 Task: Look for space in Mangalagiri, India from 2nd June, 2023 to 9th June, 2023 for 5 adults in price range Rs.7000 to Rs.13000. Place can be shared room with 2 bedrooms having 5 beds and 2 bathrooms. Property type can be house, flat, guest house. Booking option can be shelf check-in. Required host language is English.
Action: Mouse moved to (411, 69)
Screenshot: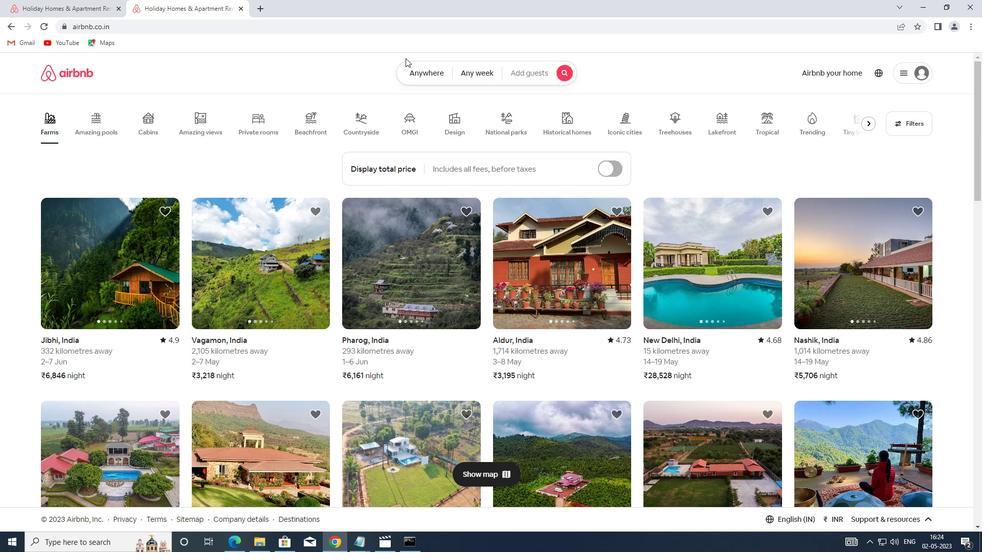 
Action: Mouse pressed left at (411, 69)
Screenshot: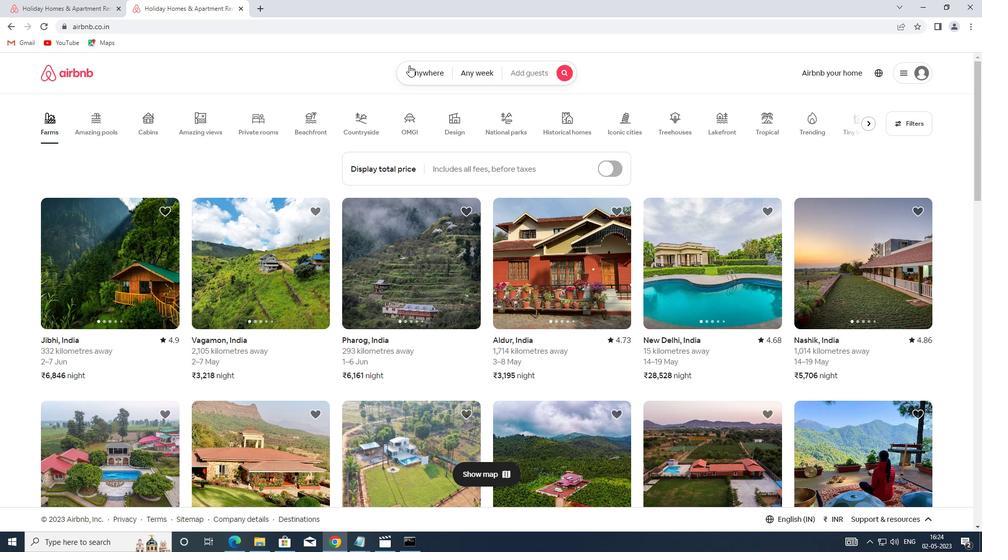 
Action: Mouse moved to (332, 109)
Screenshot: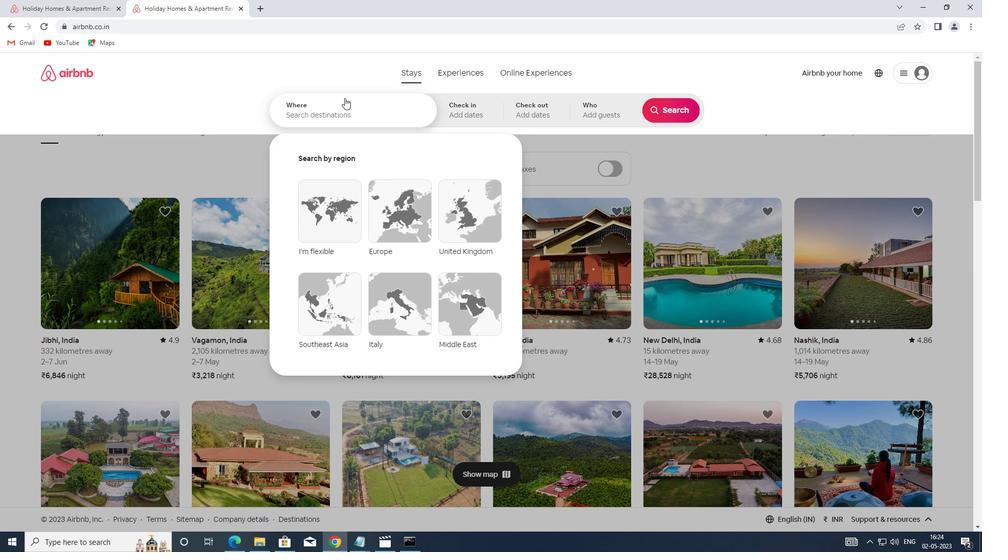 
Action: Mouse pressed left at (332, 109)
Screenshot: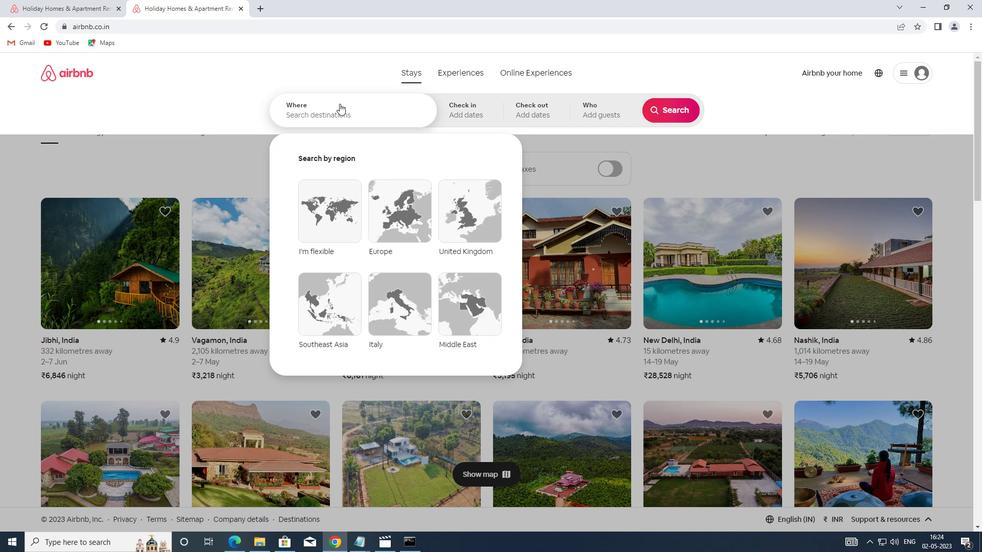 
Action: Key pressed <Key.shift>MANGALAGIRI,<Key.shift>INDIA
Screenshot: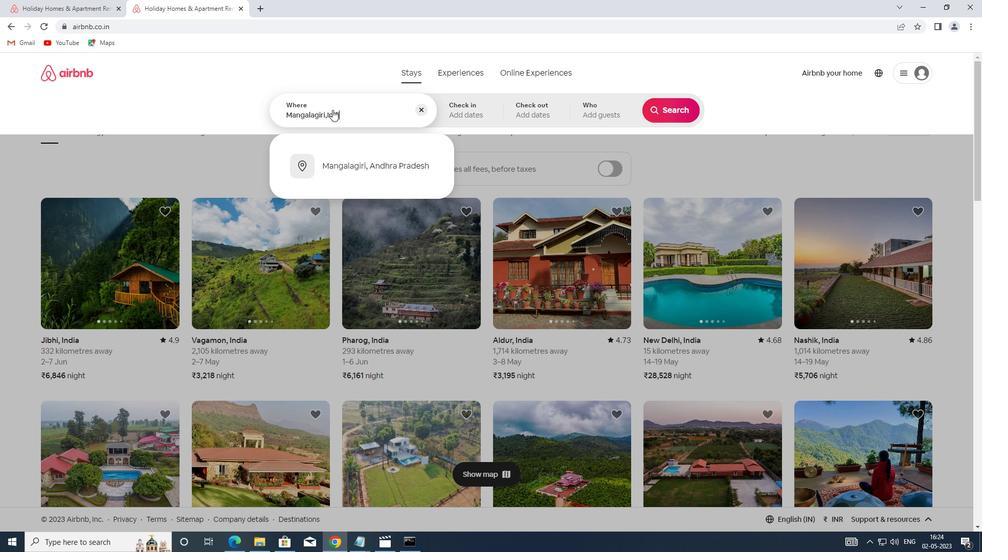 
Action: Mouse moved to (461, 105)
Screenshot: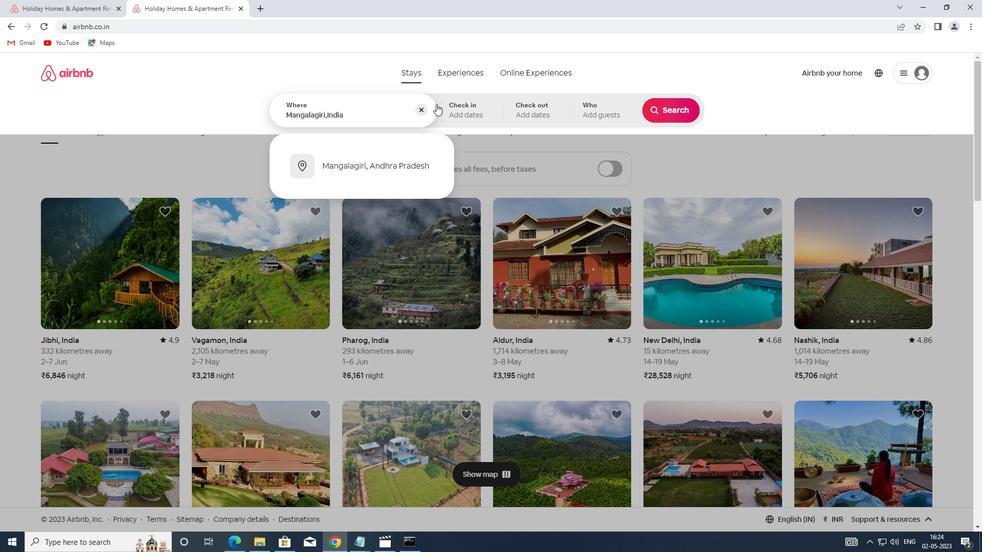 
Action: Mouse pressed left at (461, 105)
Screenshot: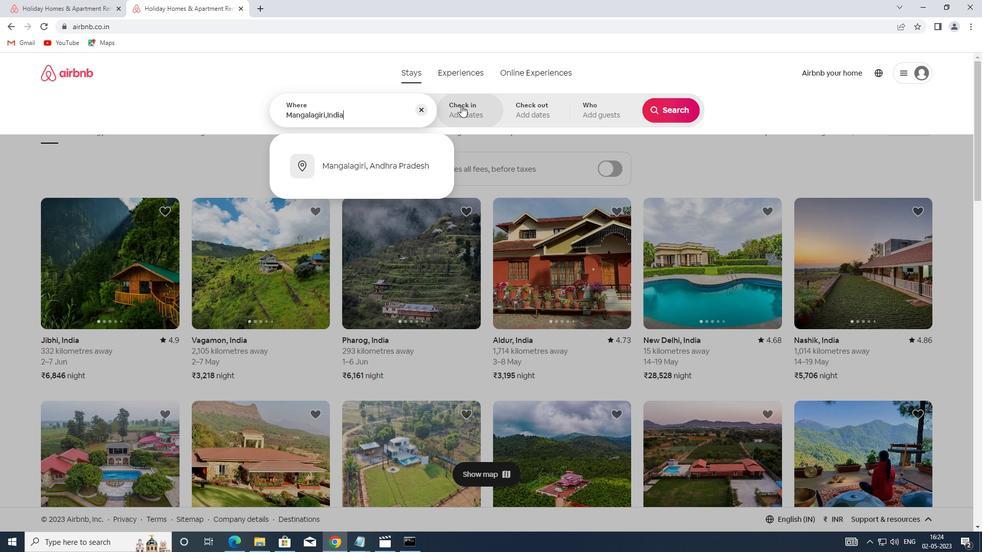 
Action: Mouse moved to (632, 233)
Screenshot: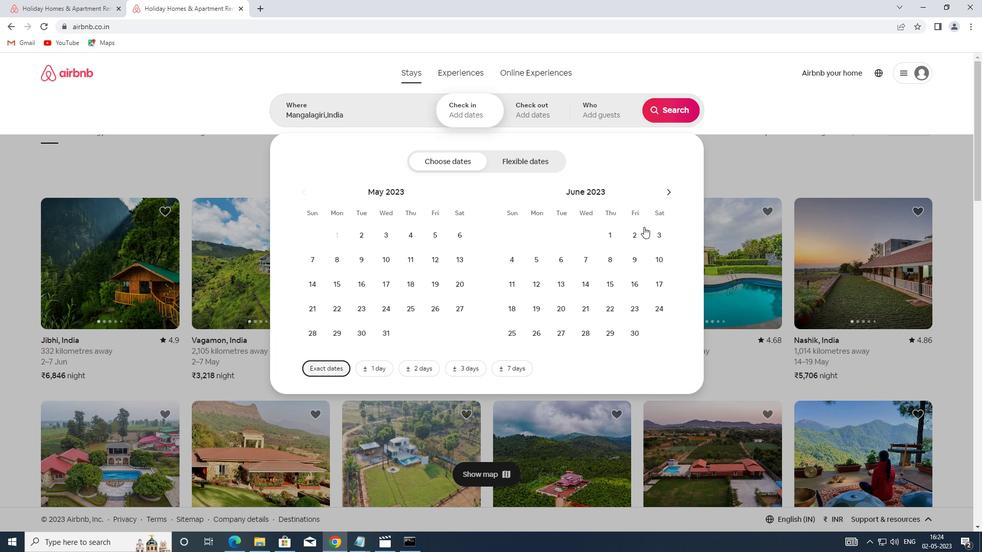 
Action: Mouse pressed left at (632, 233)
Screenshot: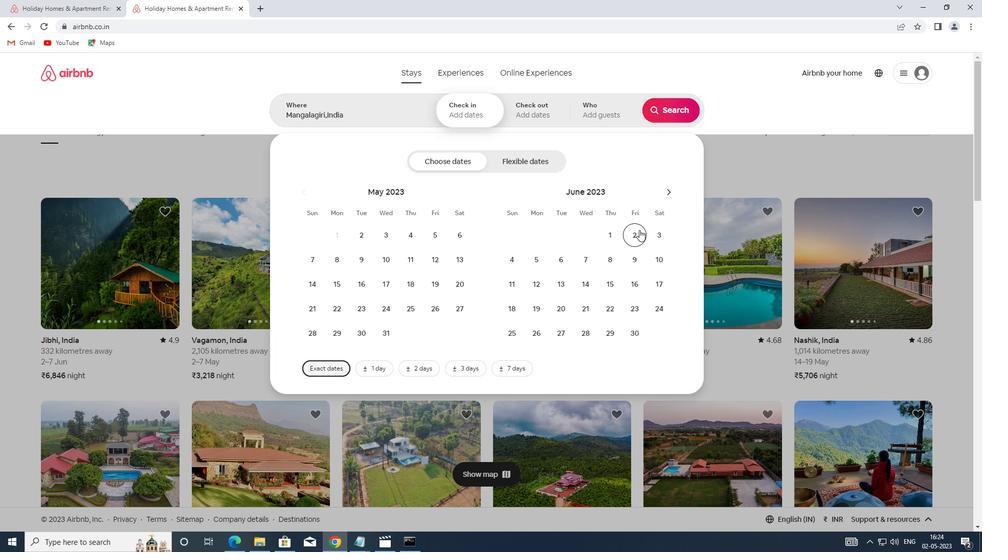
Action: Mouse moved to (638, 258)
Screenshot: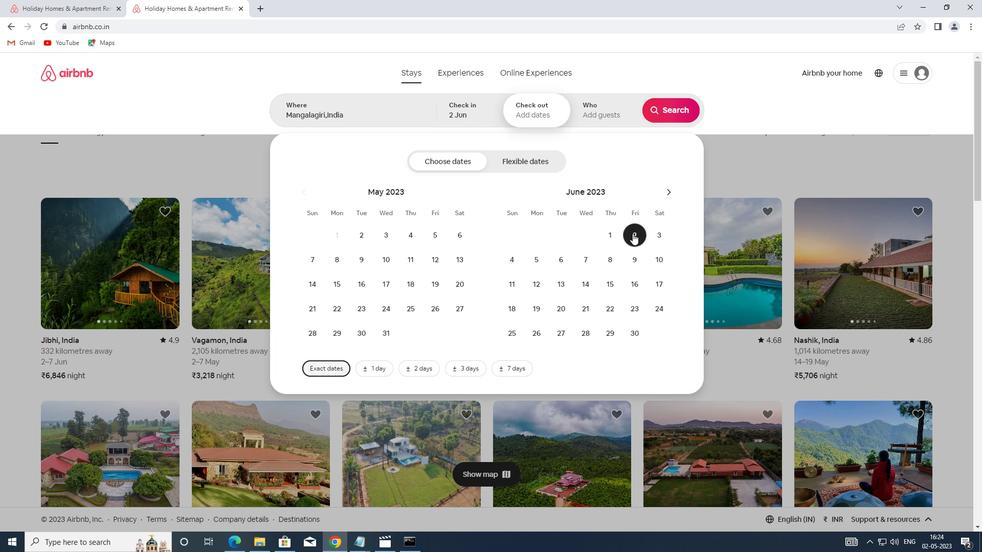 
Action: Mouse pressed left at (638, 258)
Screenshot: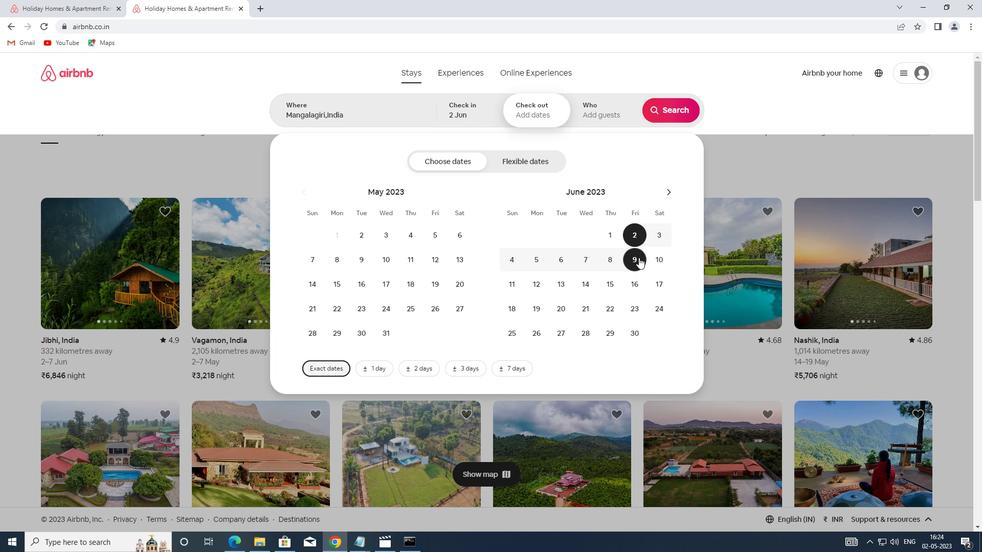 
Action: Mouse moved to (605, 109)
Screenshot: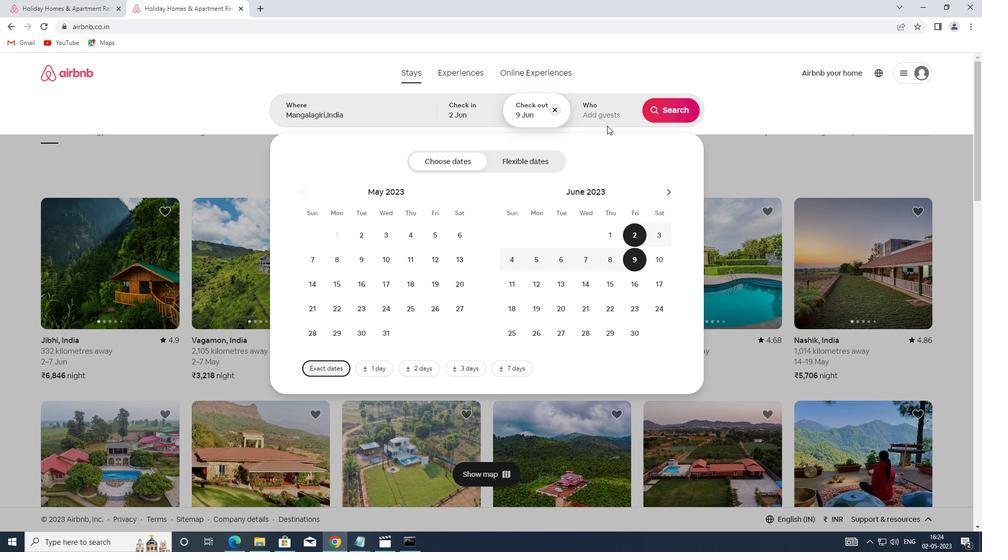 
Action: Mouse pressed left at (605, 109)
Screenshot: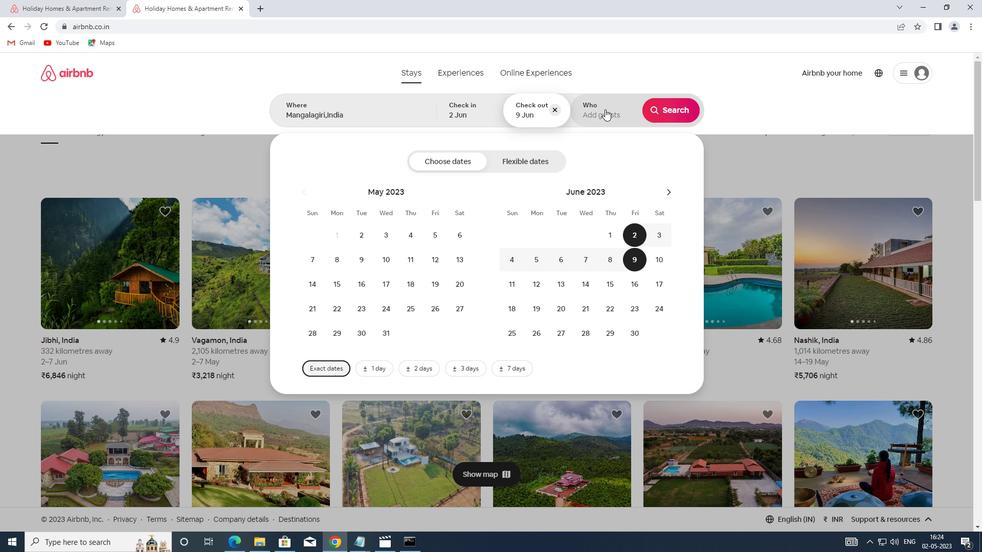 
Action: Mouse moved to (673, 165)
Screenshot: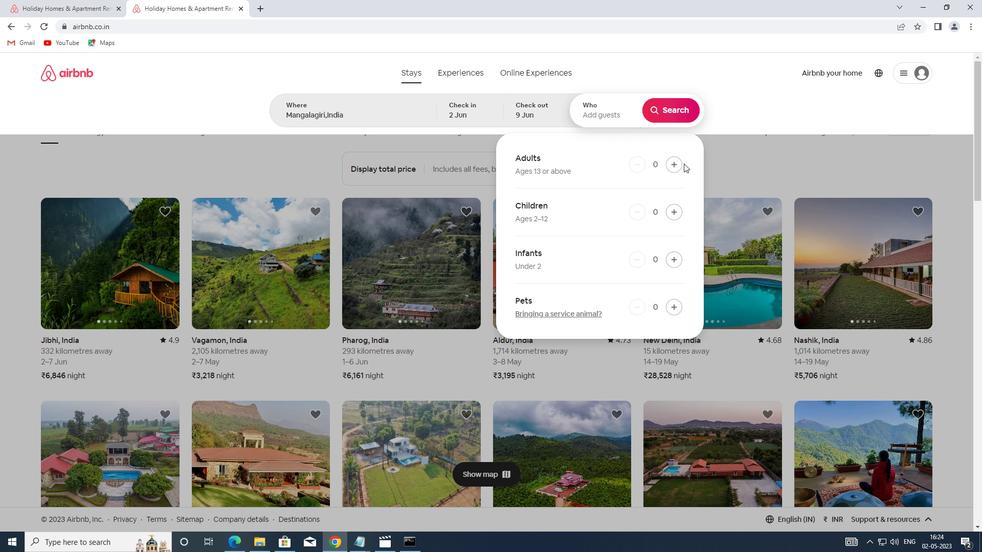 
Action: Mouse pressed left at (673, 165)
Screenshot: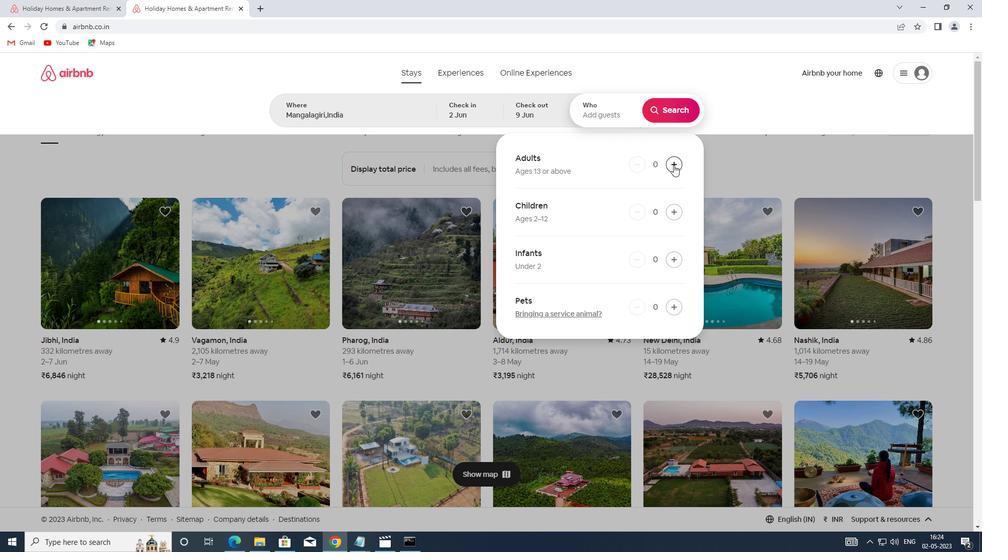 
Action: Mouse moved to (673, 163)
Screenshot: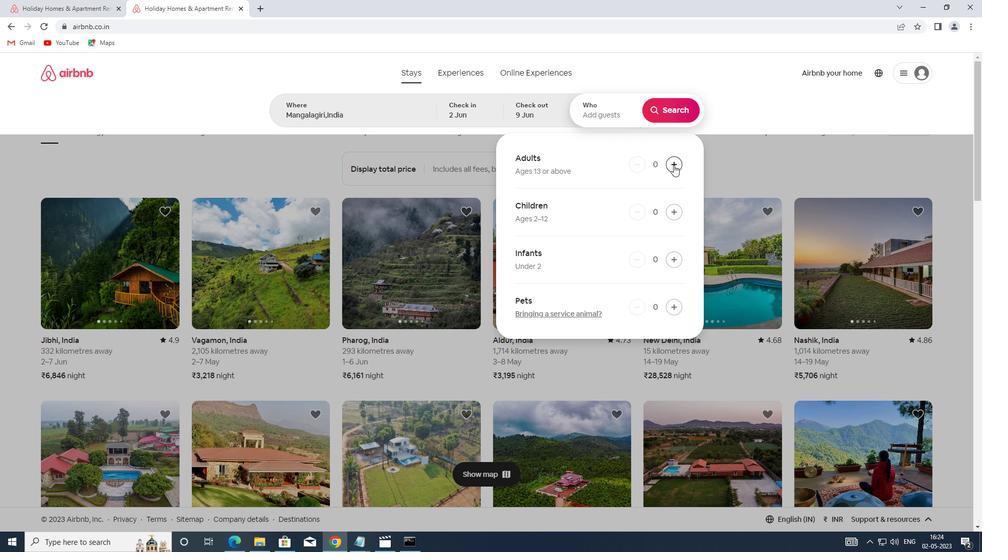 
Action: Mouse pressed left at (673, 163)
Screenshot: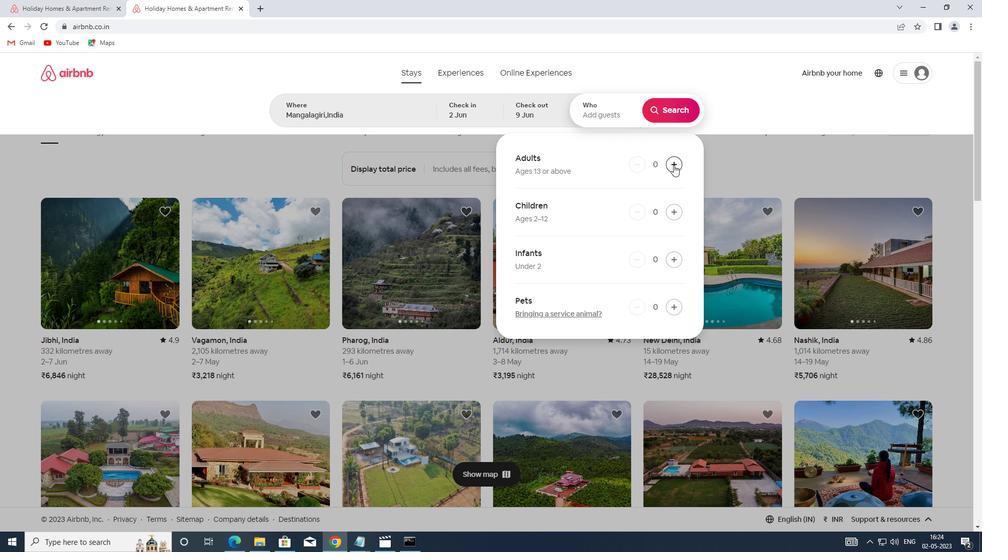 
Action: Mouse moved to (672, 163)
Screenshot: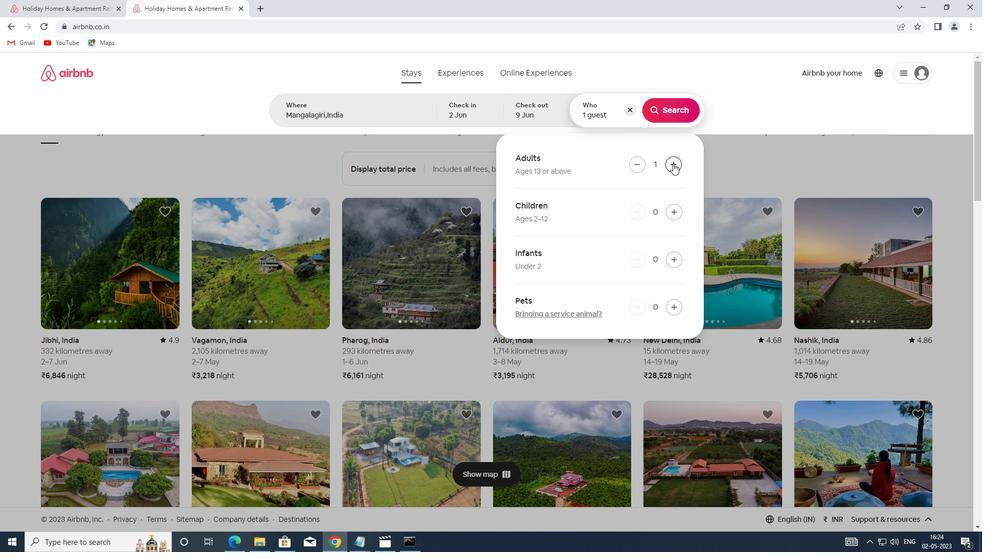 
Action: Mouse pressed left at (672, 163)
Screenshot: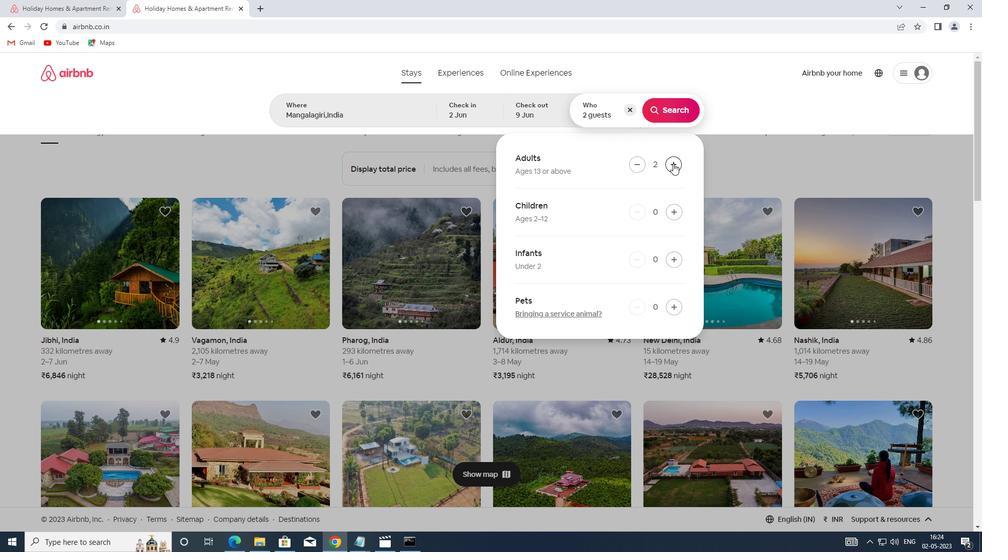 
Action: Mouse moved to (671, 162)
Screenshot: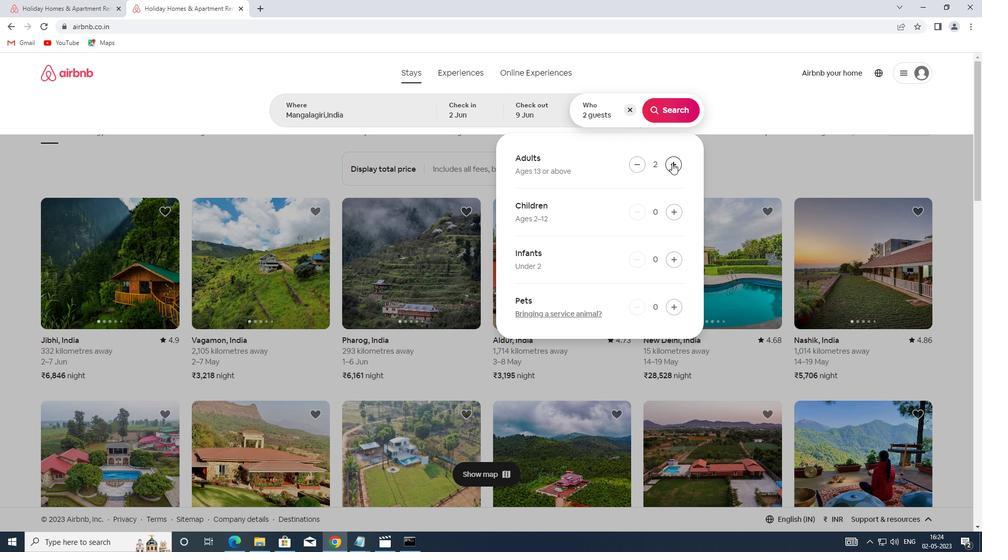 
Action: Mouse pressed left at (671, 162)
Screenshot: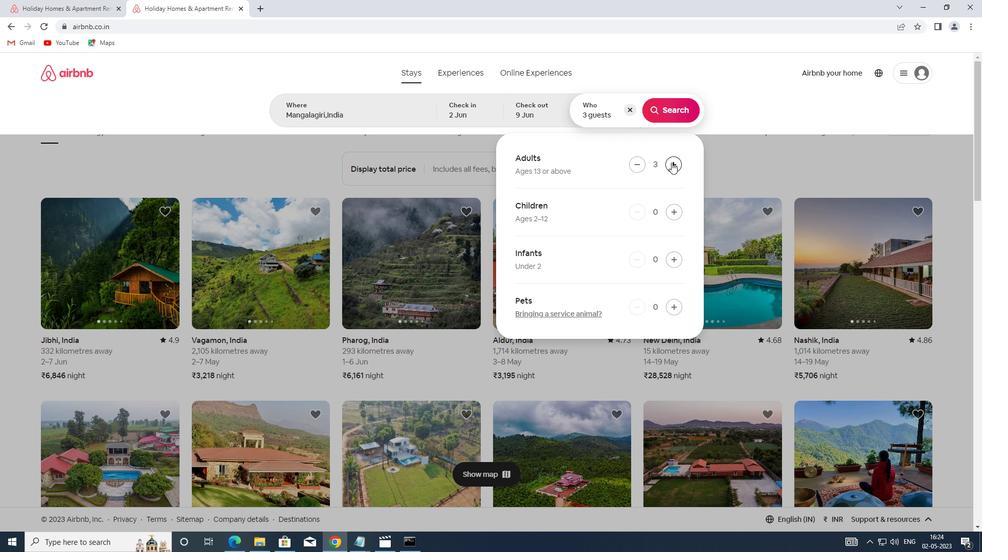 
Action: Mouse pressed left at (671, 162)
Screenshot: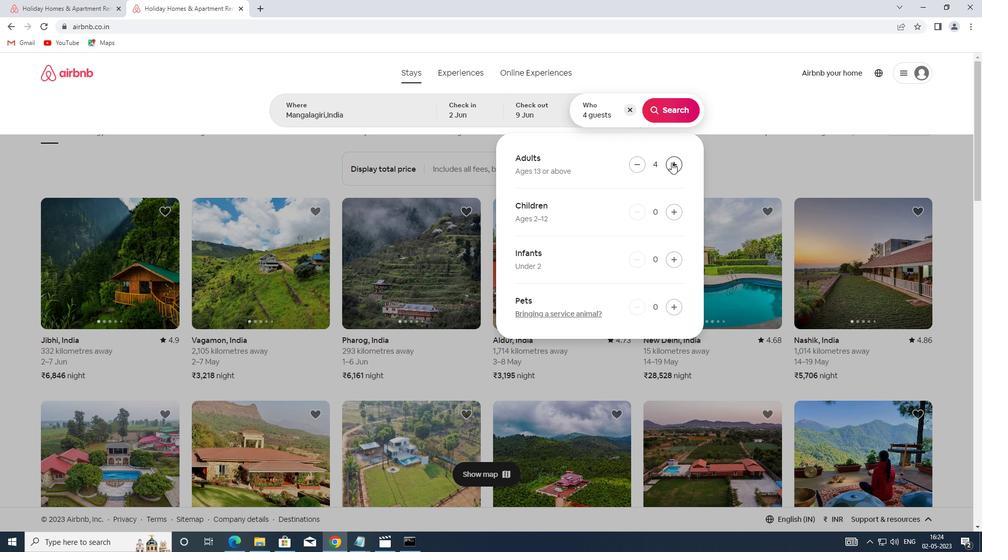 
Action: Mouse moved to (670, 117)
Screenshot: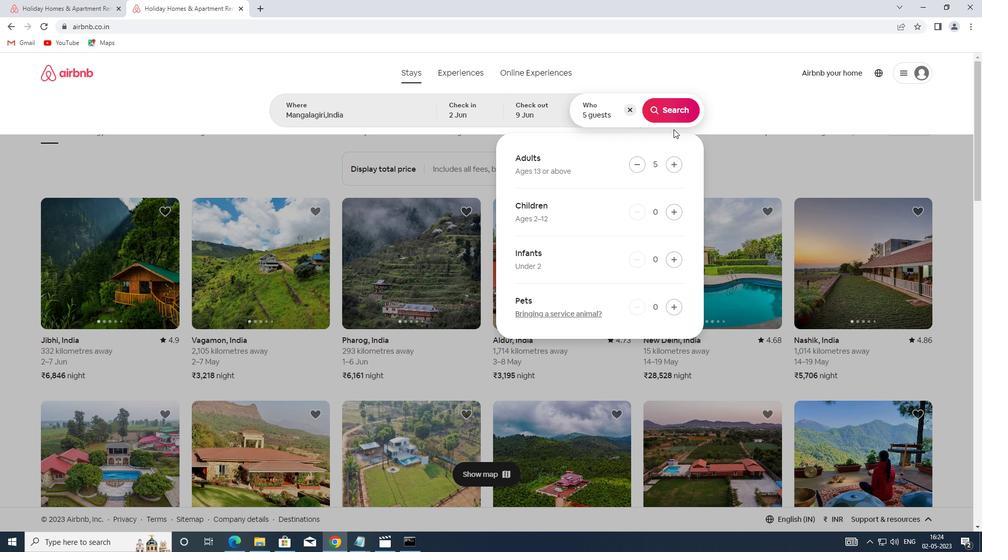 
Action: Mouse pressed left at (670, 117)
Screenshot: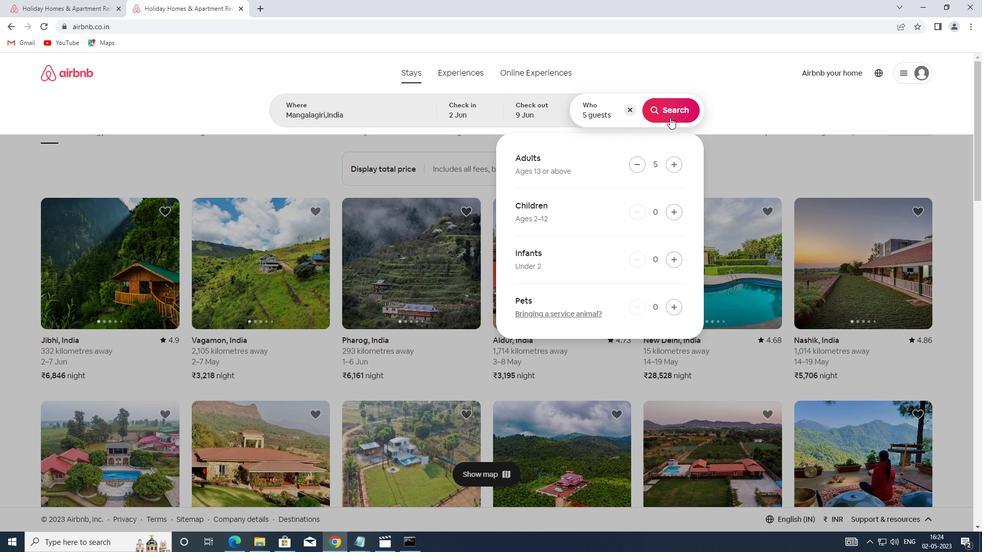 
Action: Mouse moved to (927, 115)
Screenshot: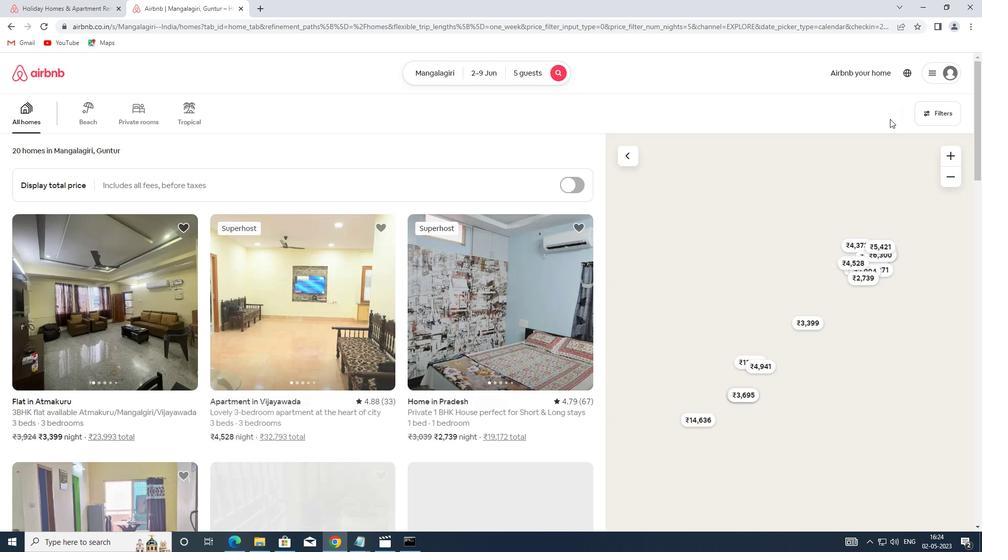 
Action: Mouse pressed left at (927, 115)
Screenshot: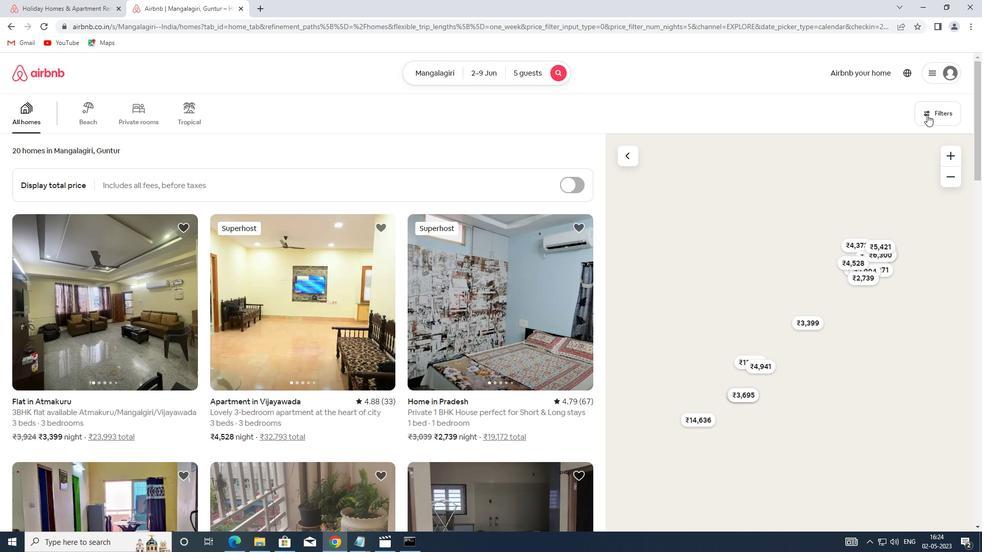 
Action: Mouse moved to (376, 239)
Screenshot: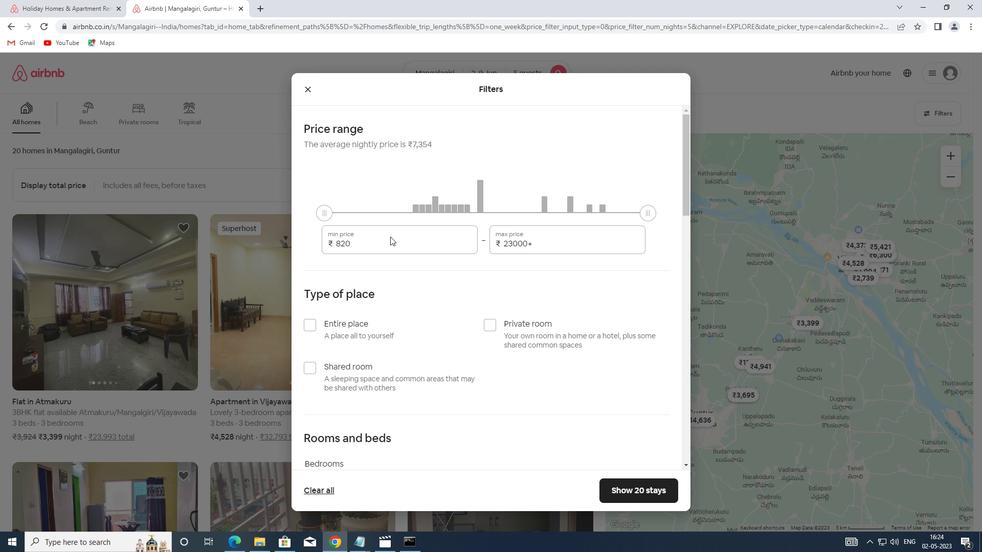 
Action: Mouse pressed left at (376, 239)
Screenshot: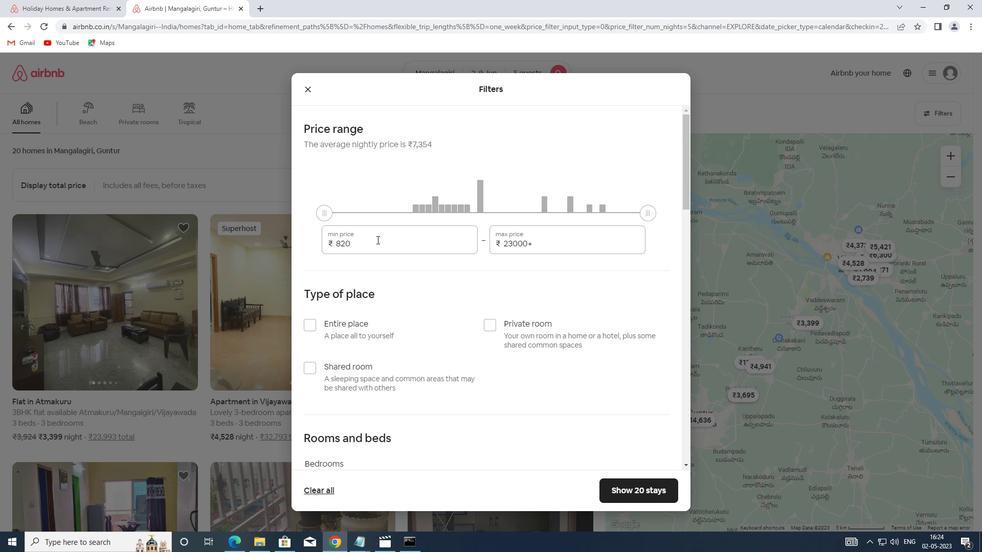 
Action: Mouse moved to (307, 246)
Screenshot: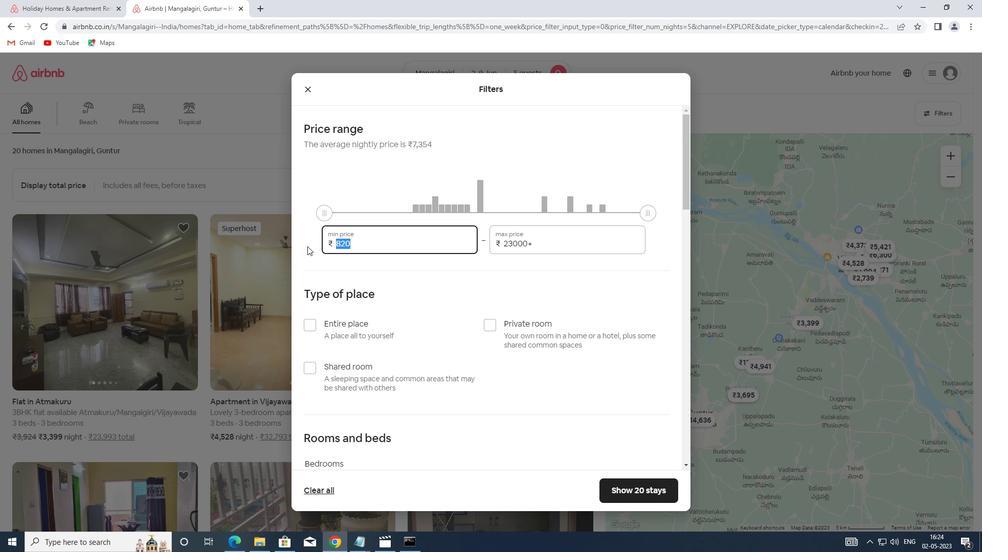 
Action: Key pressed 7000
Screenshot: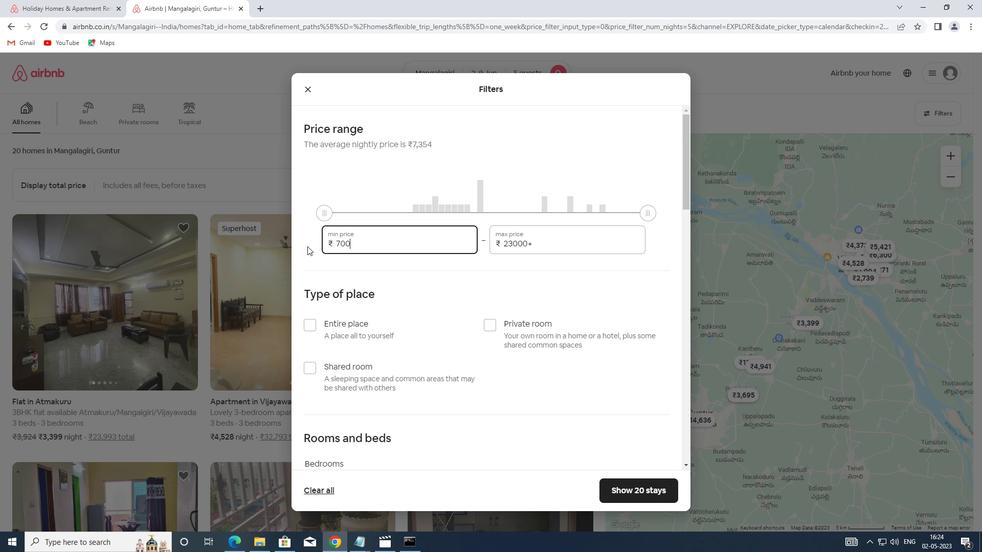 
Action: Mouse moved to (539, 243)
Screenshot: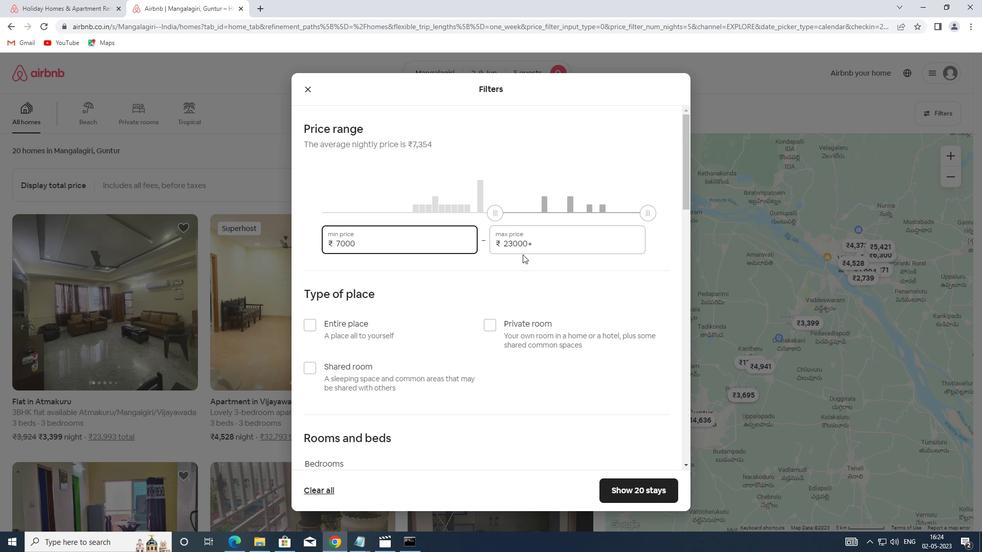 
Action: Mouse pressed left at (539, 243)
Screenshot: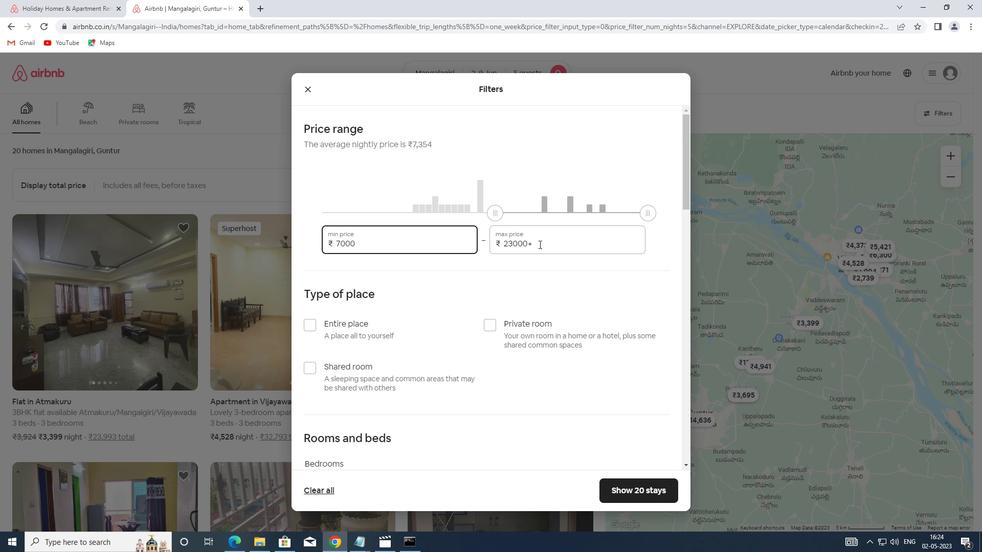 
Action: Mouse moved to (483, 240)
Screenshot: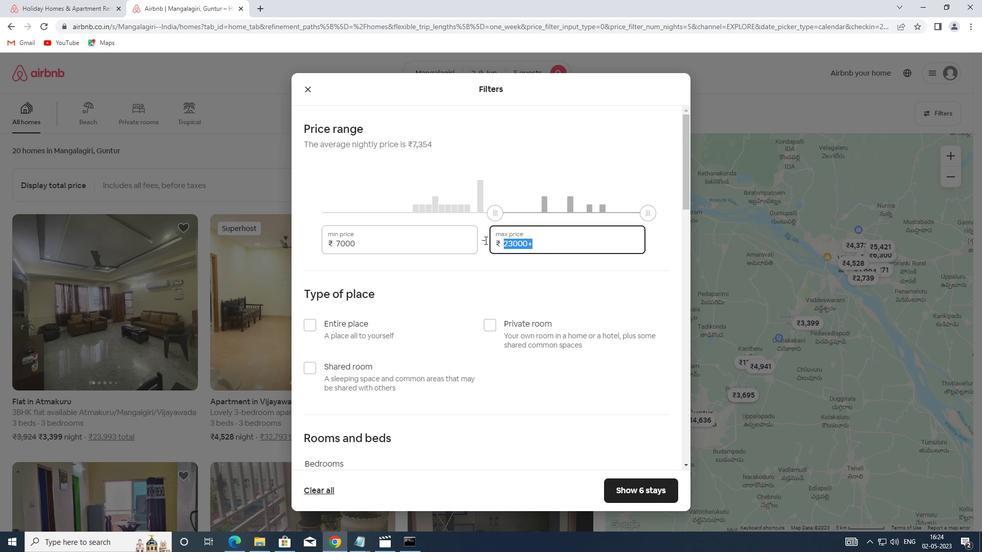 
Action: Key pressed 1
Screenshot: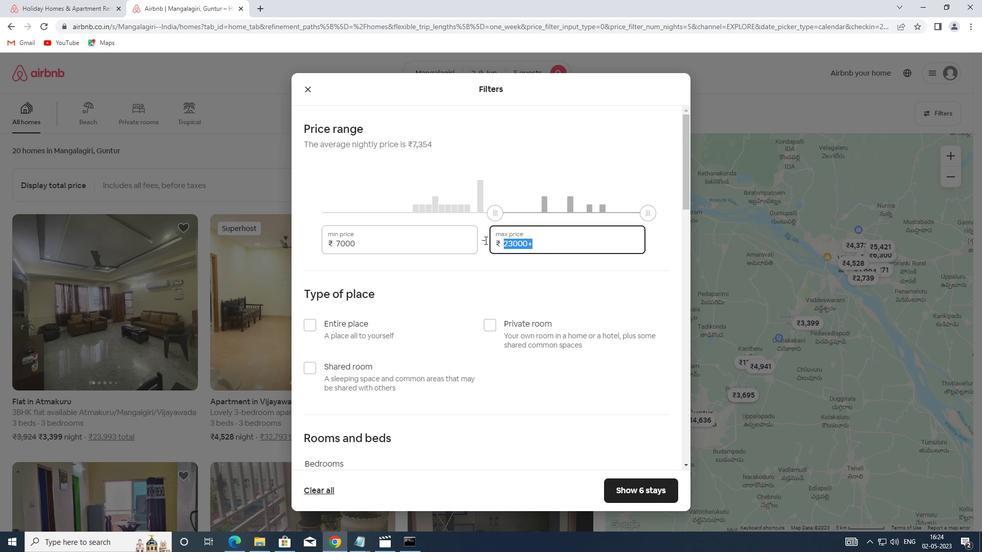 
Action: Mouse moved to (478, 241)
Screenshot: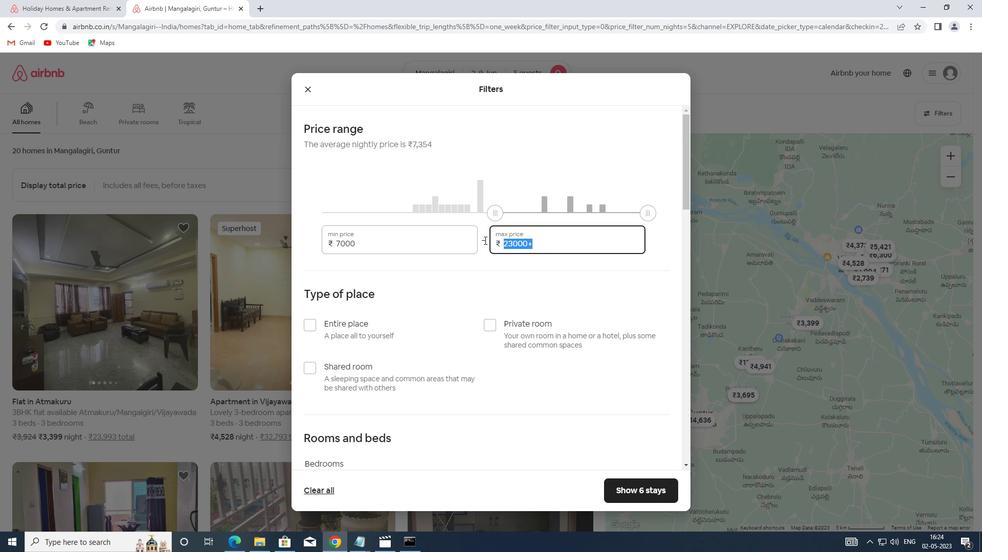 
Action: Key pressed 3
Screenshot: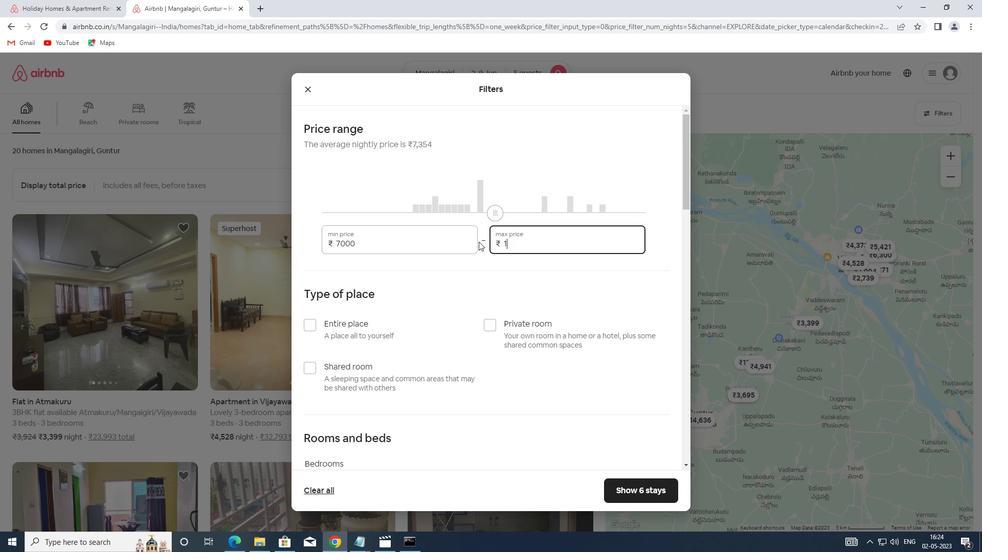 
Action: Mouse moved to (478, 242)
Screenshot: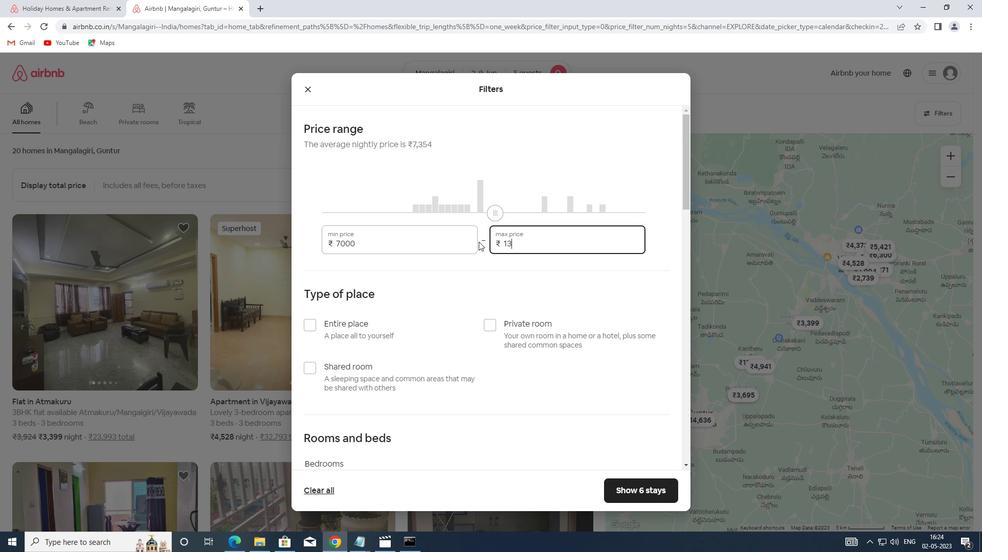
Action: Key pressed 000
Screenshot: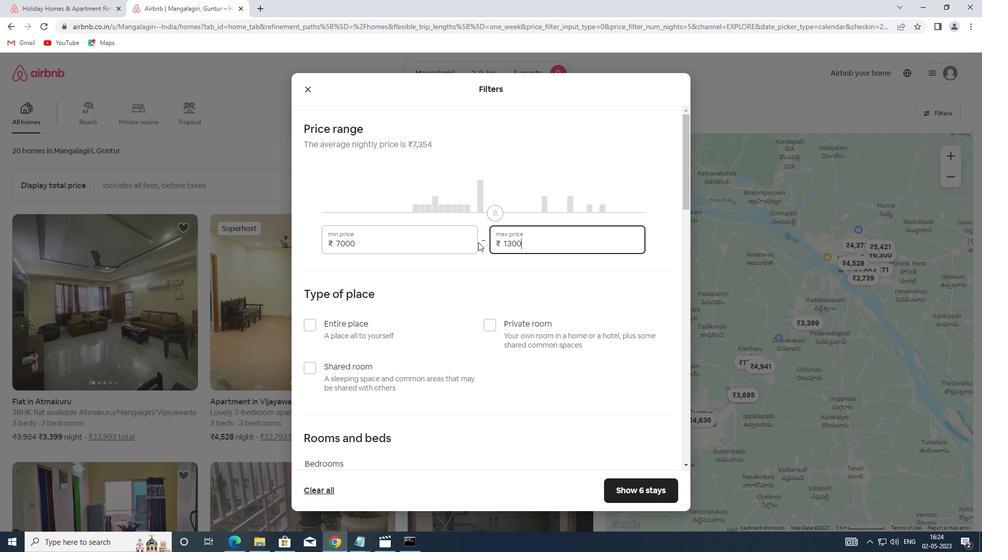 
Action: Mouse moved to (314, 365)
Screenshot: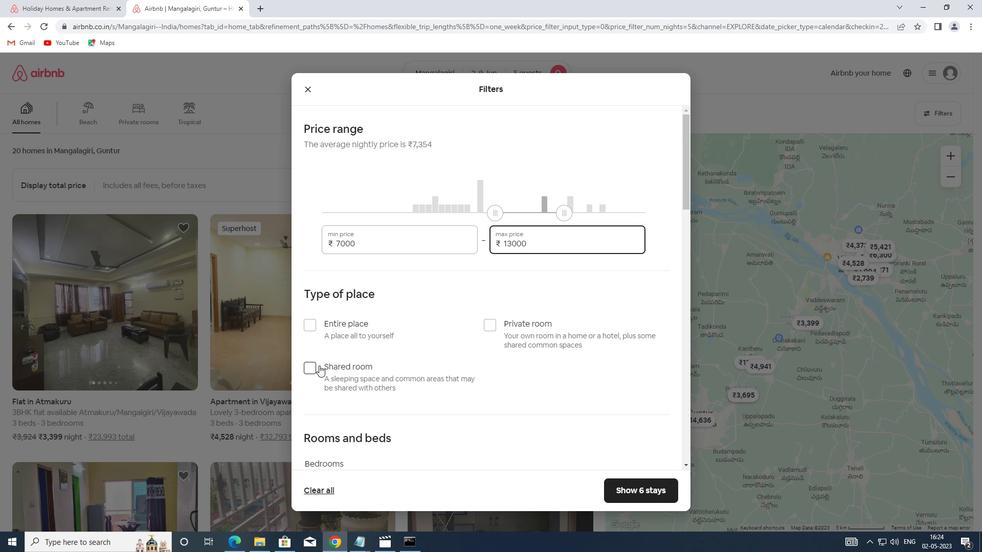 
Action: Mouse pressed left at (314, 365)
Screenshot: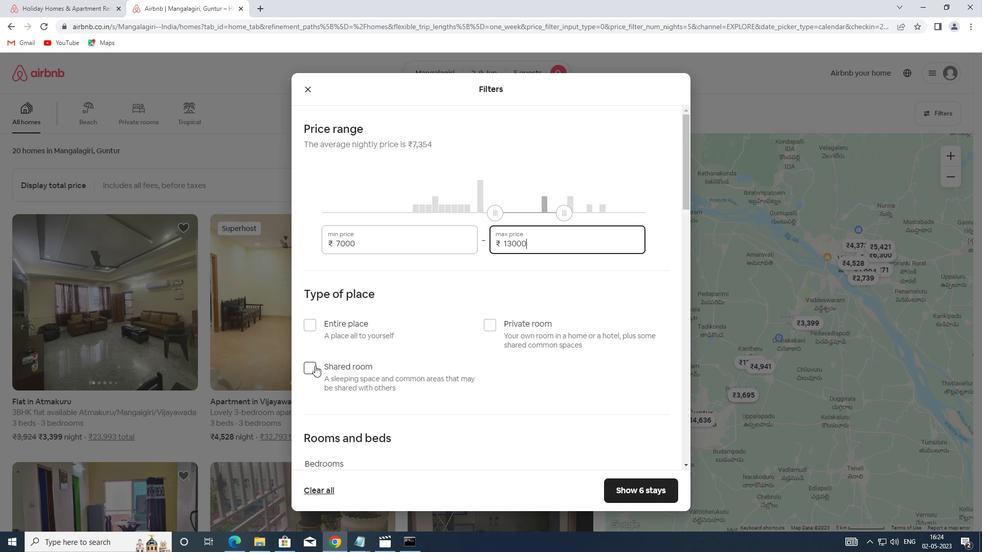
Action: Mouse pressed right at (314, 365)
Screenshot: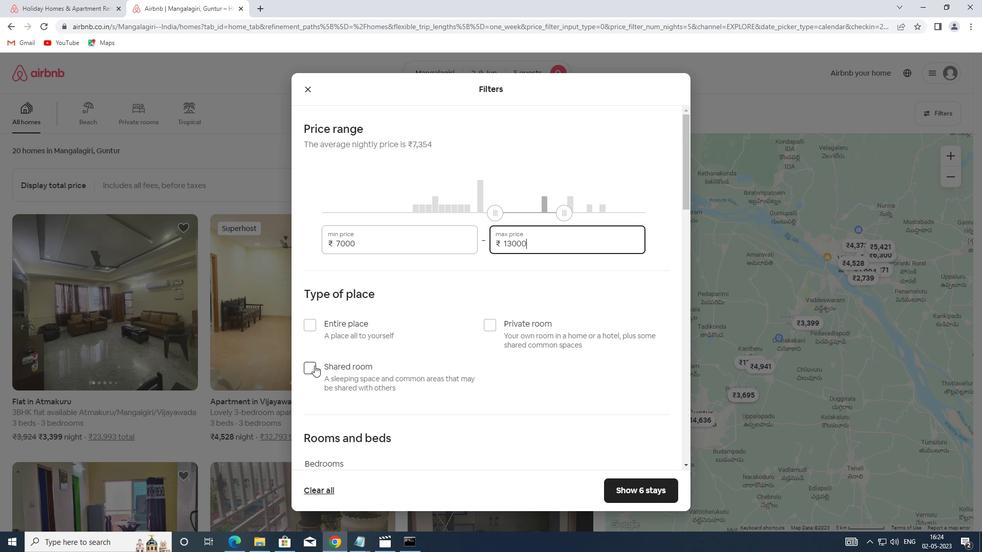
Action: Mouse moved to (305, 363)
Screenshot: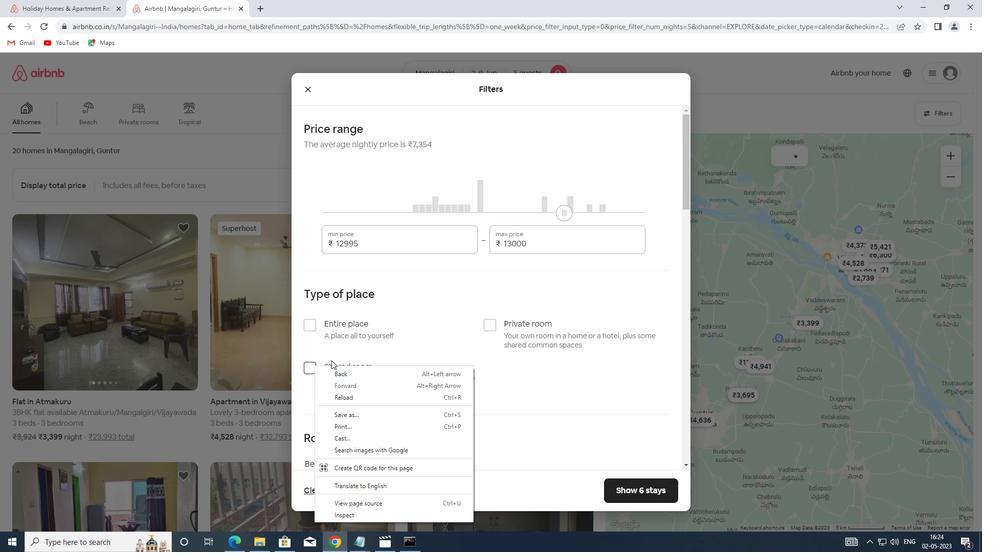 
Action: Mouse pressed left at (305, 363)
Screenshot: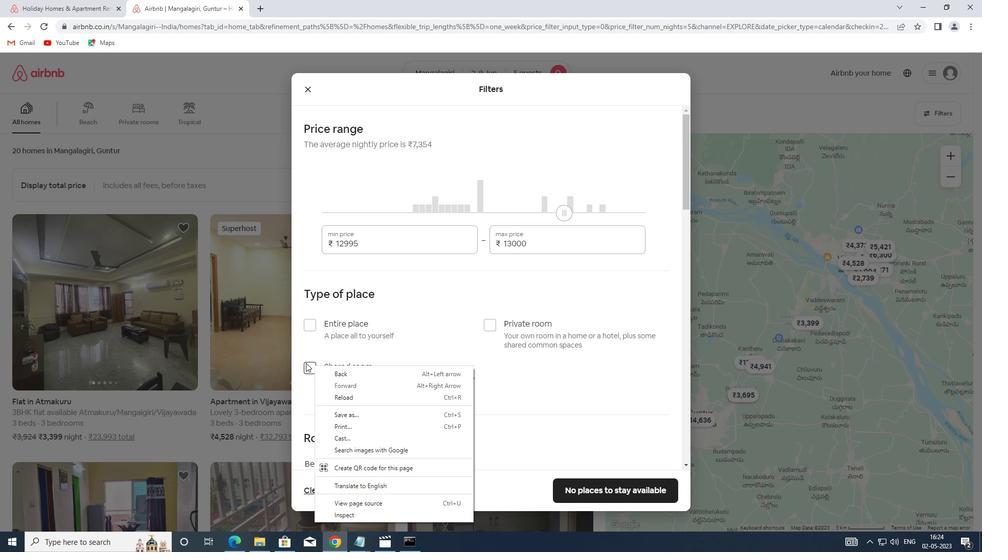 
Action: Mouse moved to (312, 359)
Screenshot: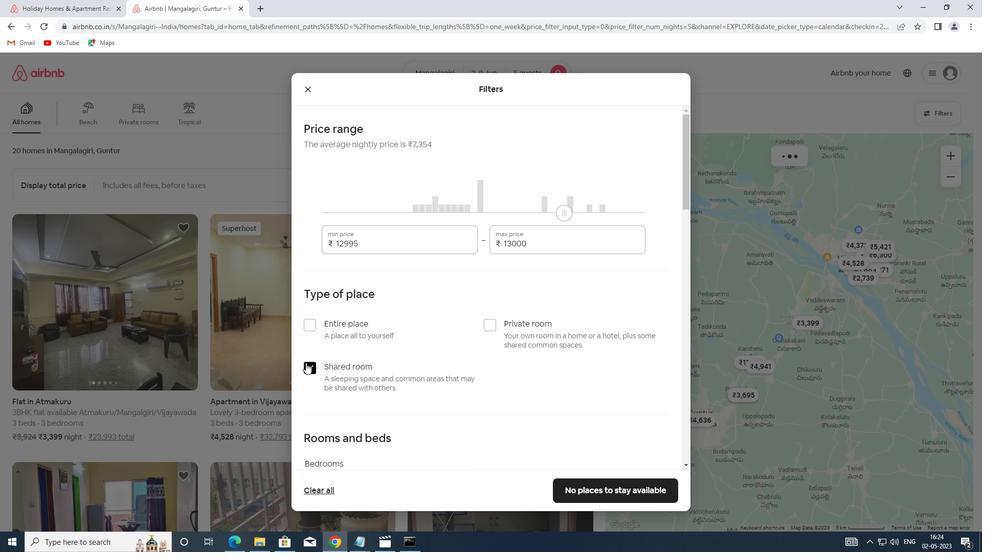 
Action: Mouse scrolled (312, 358) with delta (0, 0)
Screenshot: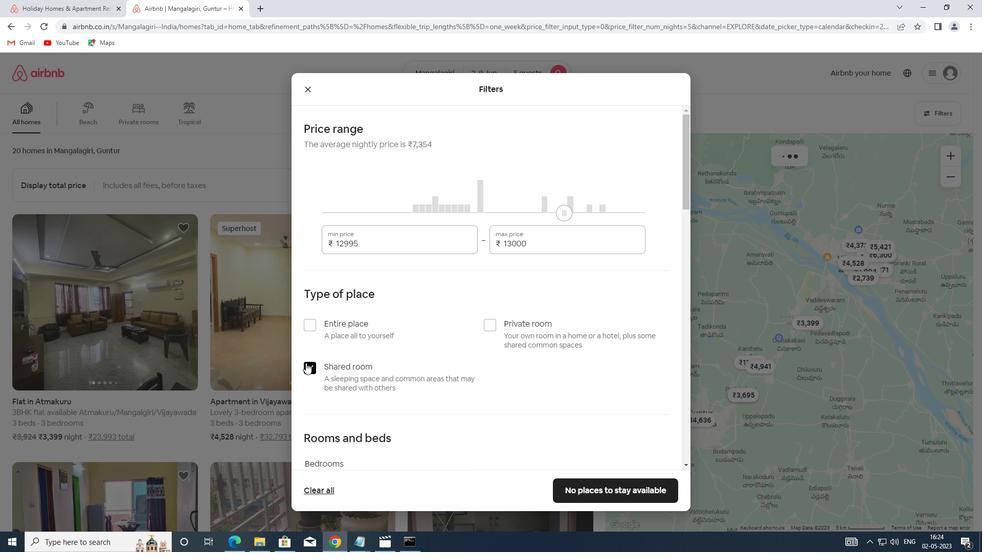 
Action: Mouse scrolled (312, 358) with delta (0, 0)
Screenshot: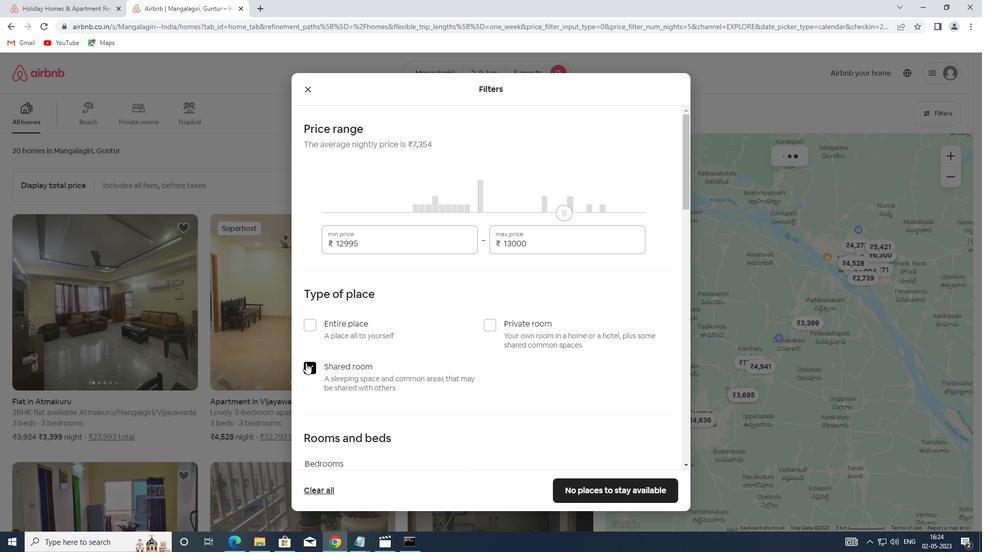 
Action: Mouse scrolled (312, 358) with delta (0, 0)
Screenshot: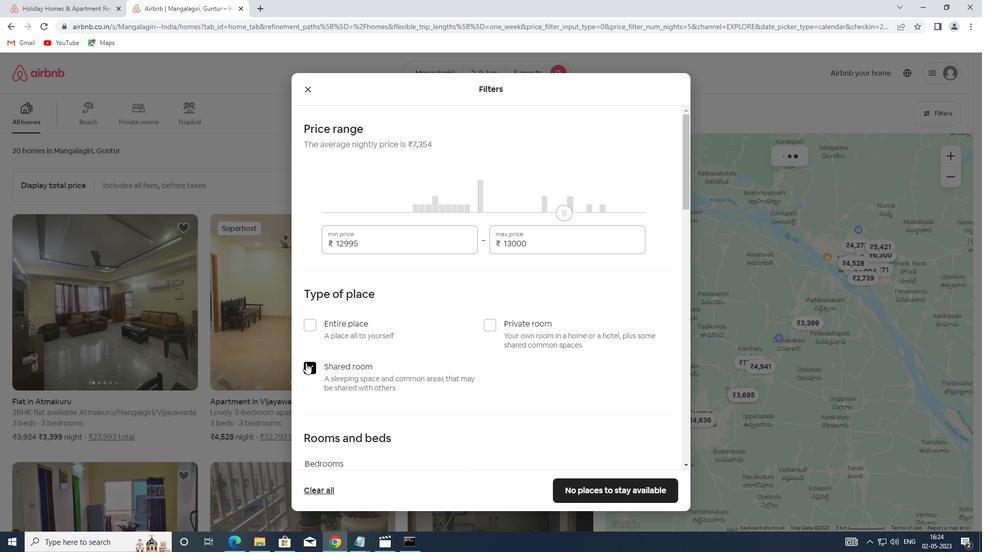 
Action: Mouse scrolled (312, 358) with delta (0, 0)
Screenshot: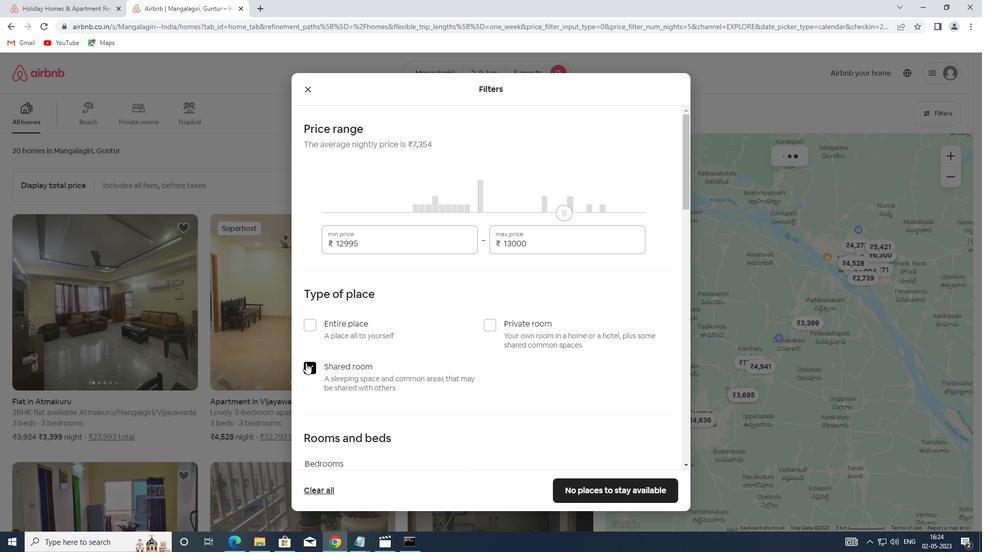 
Action: Mouse moved to (329, 348)
Screenshot: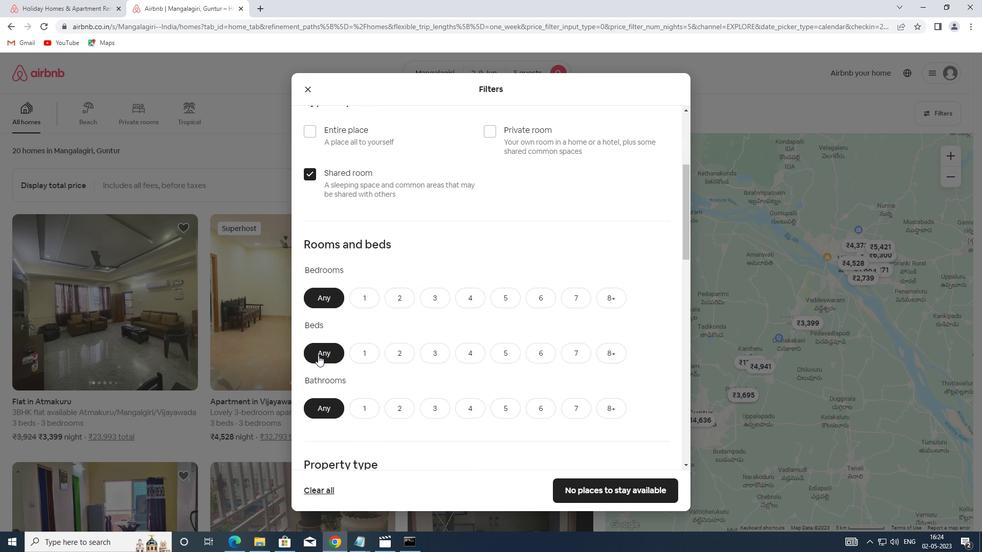 
Action: Mouse scrolled (329, 347) with delta (0, 0)
Screenshot: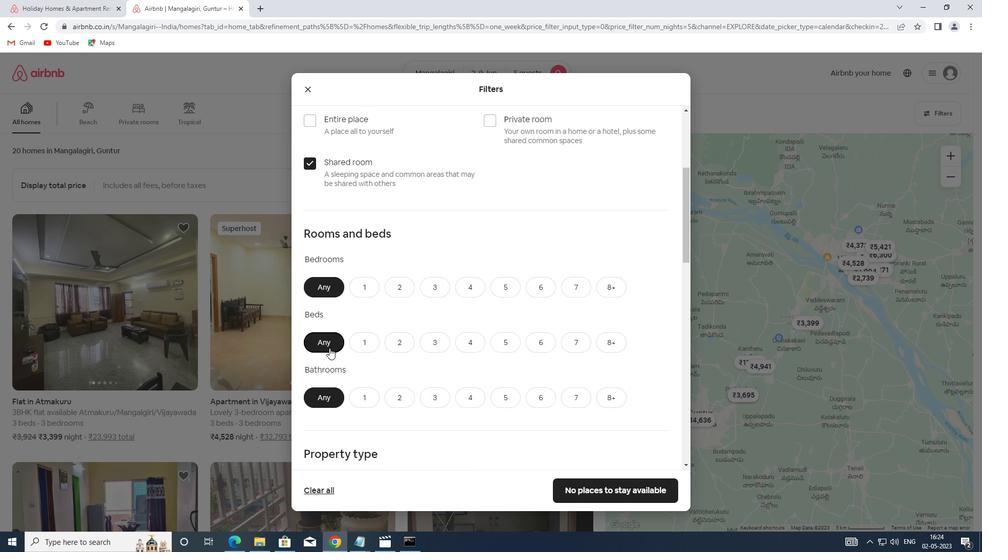 
Action: Mouse moved to (356, 340)
Screenshot: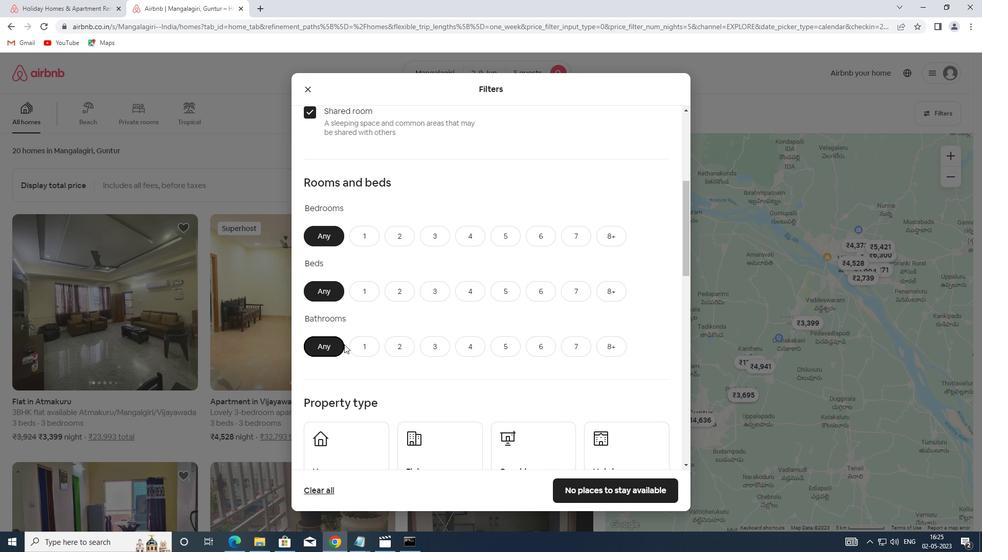 
Action: Mouse scrolled (356, 340) with delta (0, 0)
Screenshot: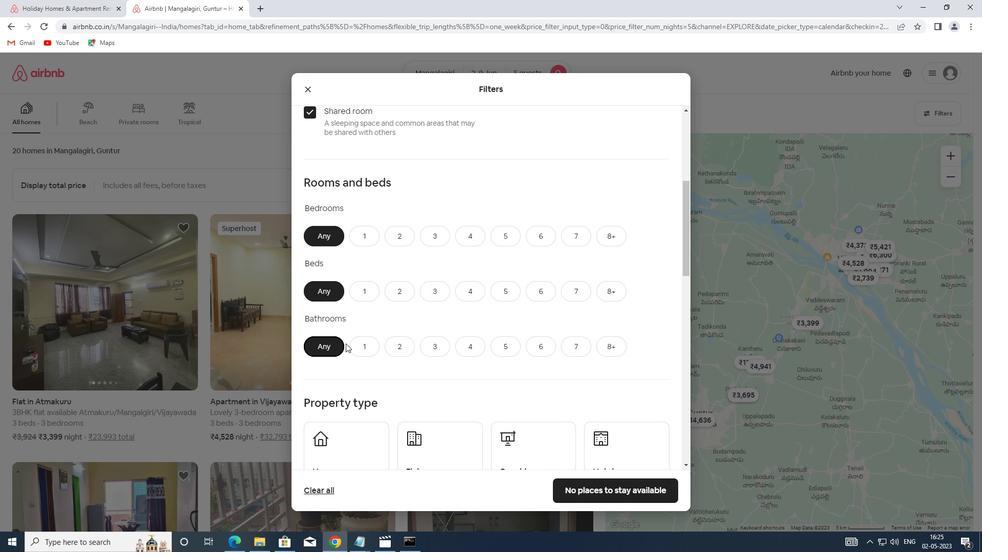 
Action: Mouse moved to (357, 341)
Screenshot: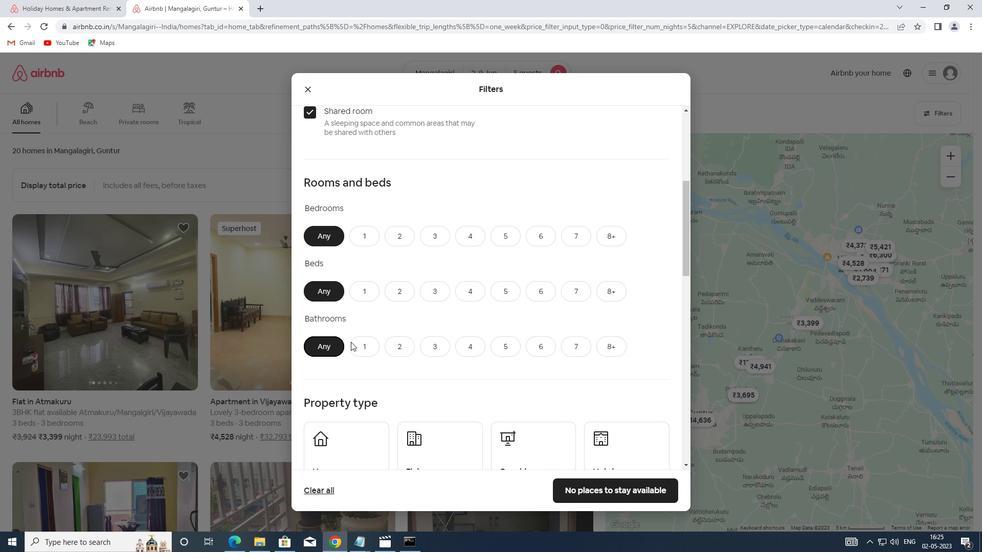
Action: Mouse scrolled (357, 340) with delta (0, 0)
Screenshot: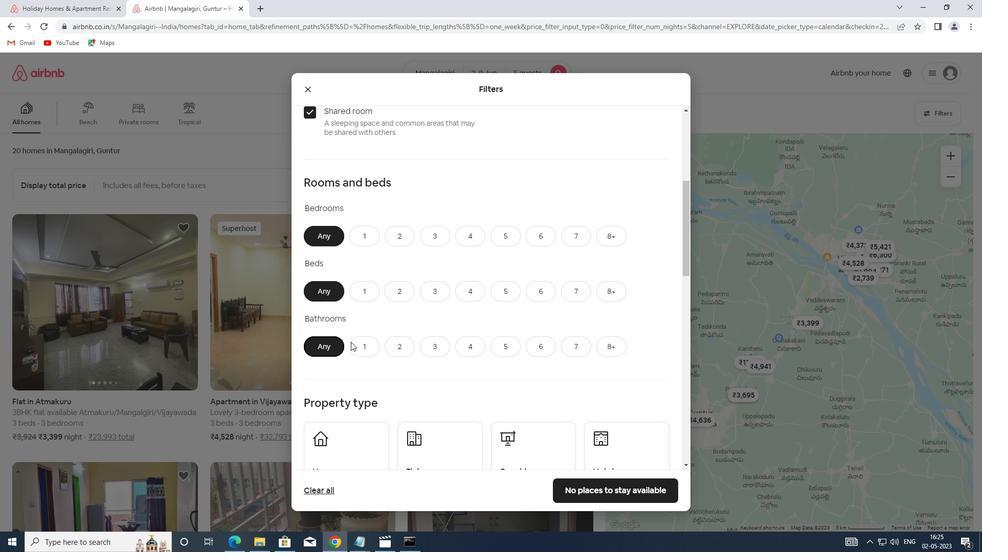 
Action: Mouse moved to (390, 134)
Screenshot: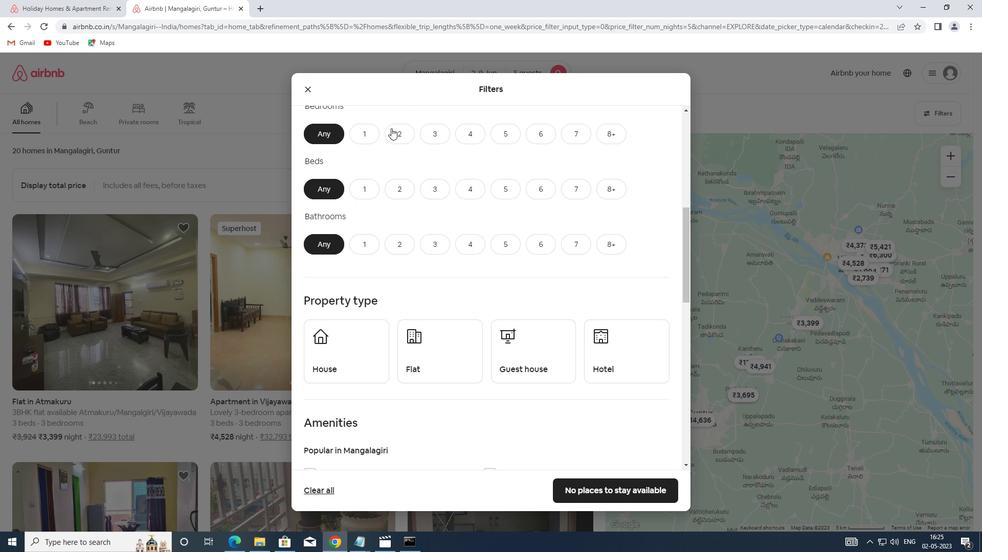 
Action: Mouse pressed left at (390, 134)
Screenshot: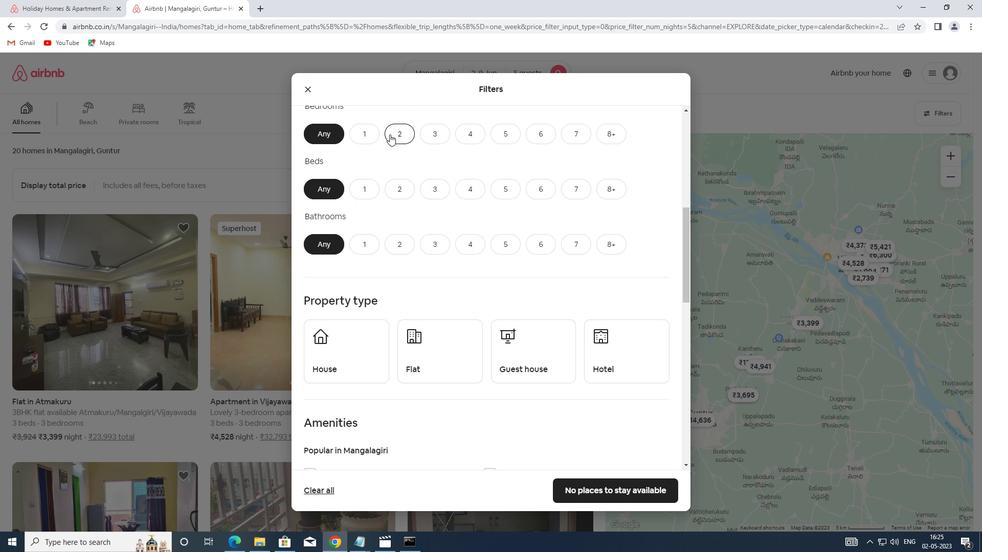 
Action: Mouse moved to (502, 186)
Screenshot: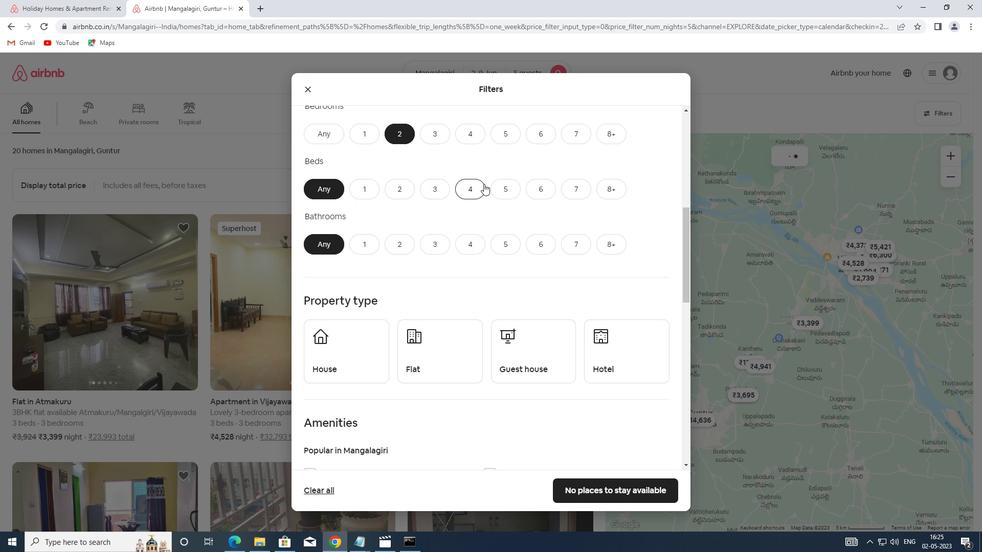 
Action: Mouse pressed left at (502, 186)
Screenshot: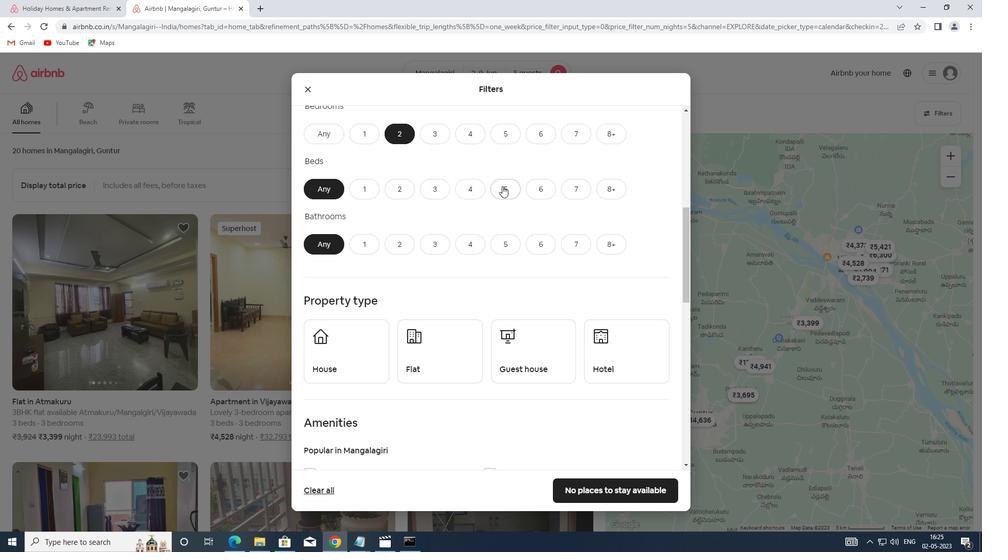 
Action: Mouse moved to (395, 242)
Screenshot: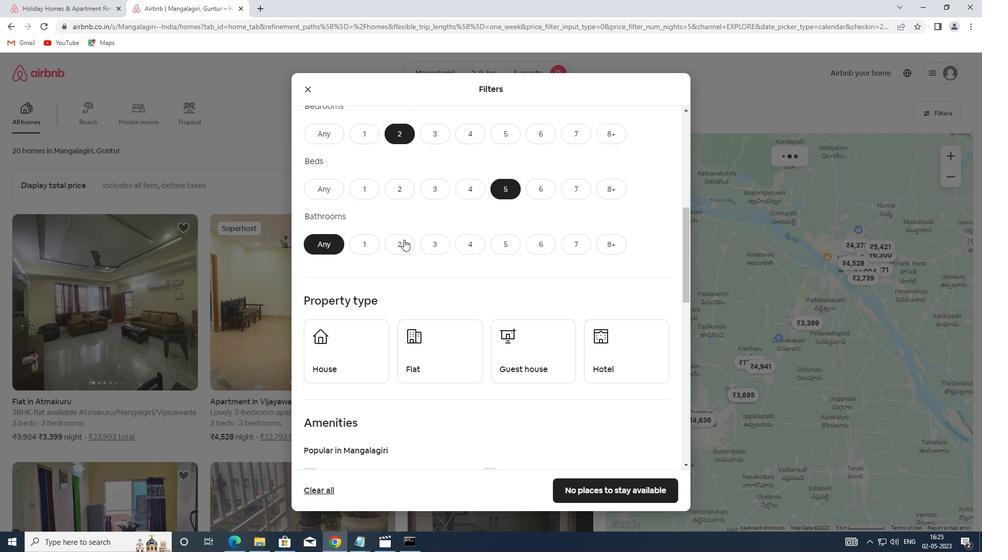 
Action: Mouse pressed left at (395, 242)
Screenshot: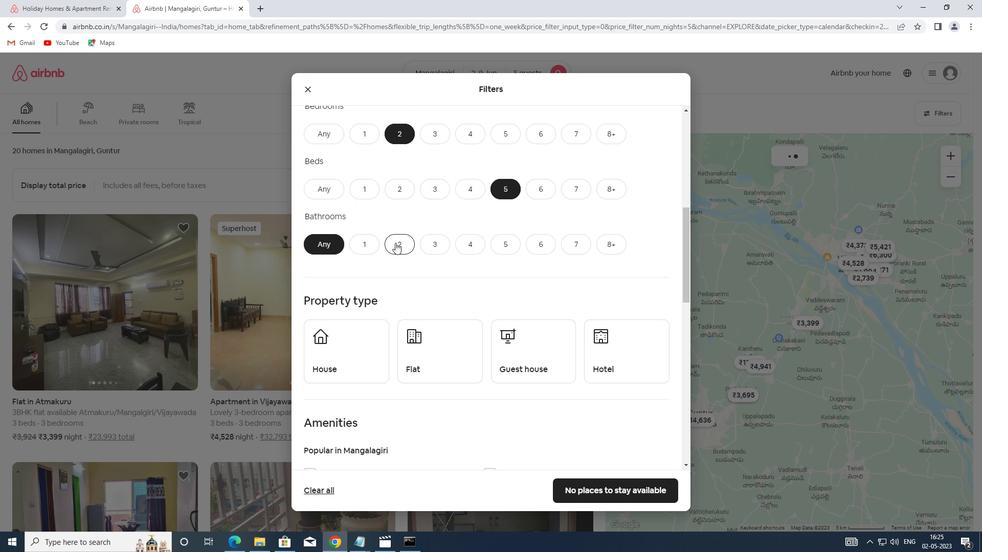 
Action: Mouse moved to (334, 340)
Screenshot: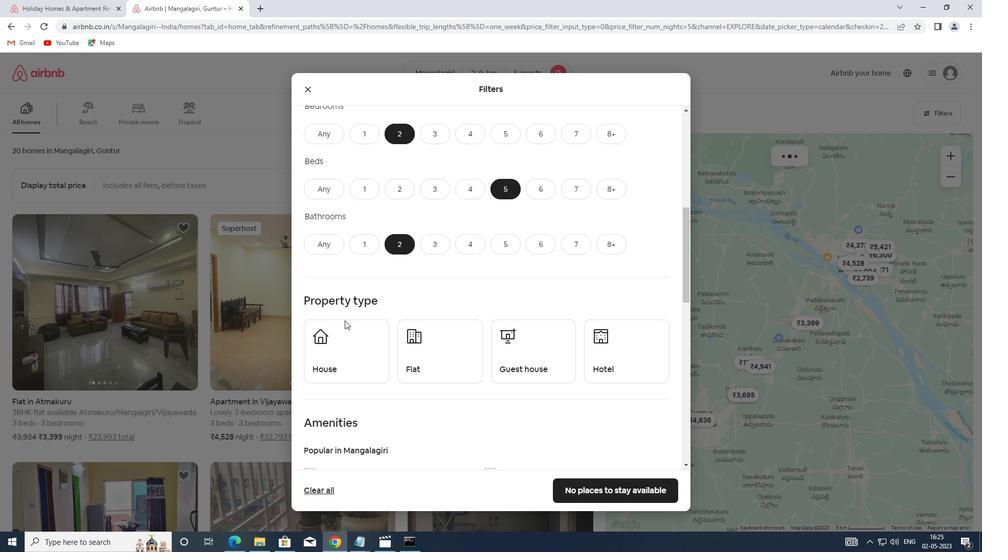 
Action: Mouse pressed left at (334, 340)
Screenshot: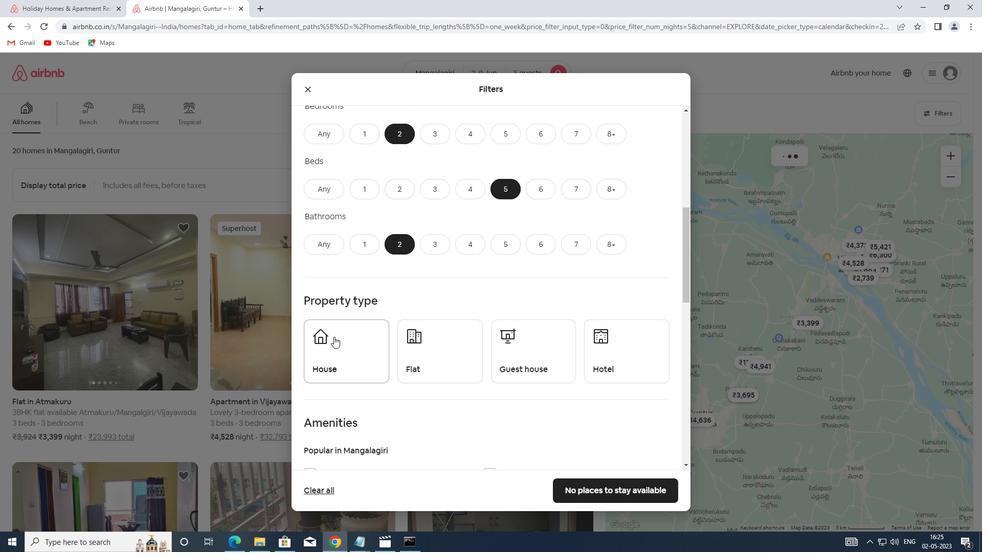 
Action: Mouse moved to (414, 355)
Screenshot: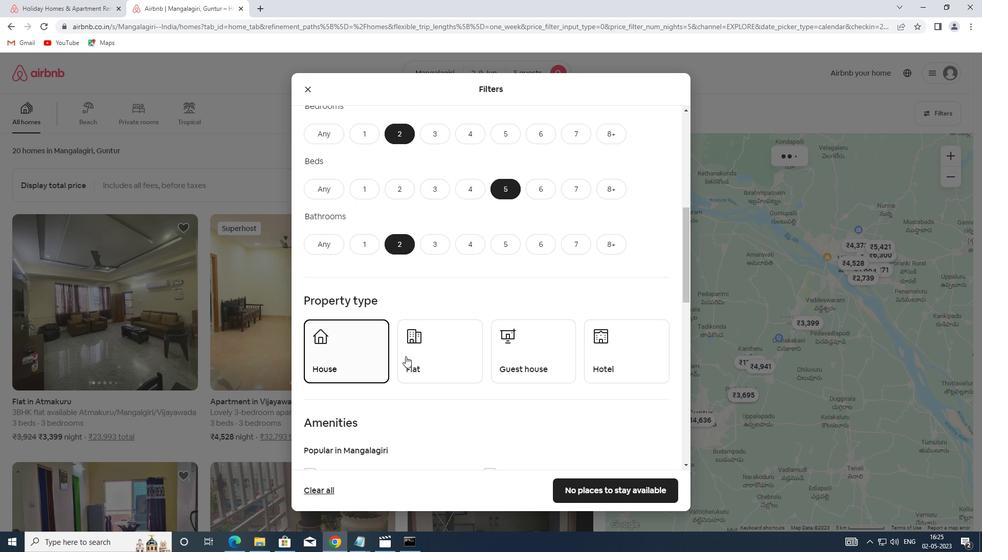 
Action: Mouse pressed left at (414, 355)
Screenshot: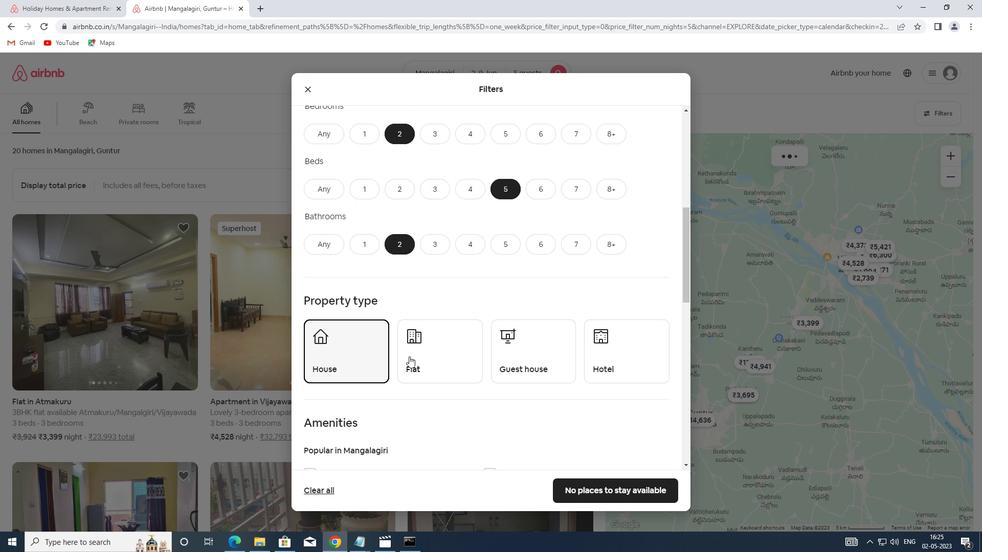 
Action: Mouse moved to (531, 372)
Screenshot: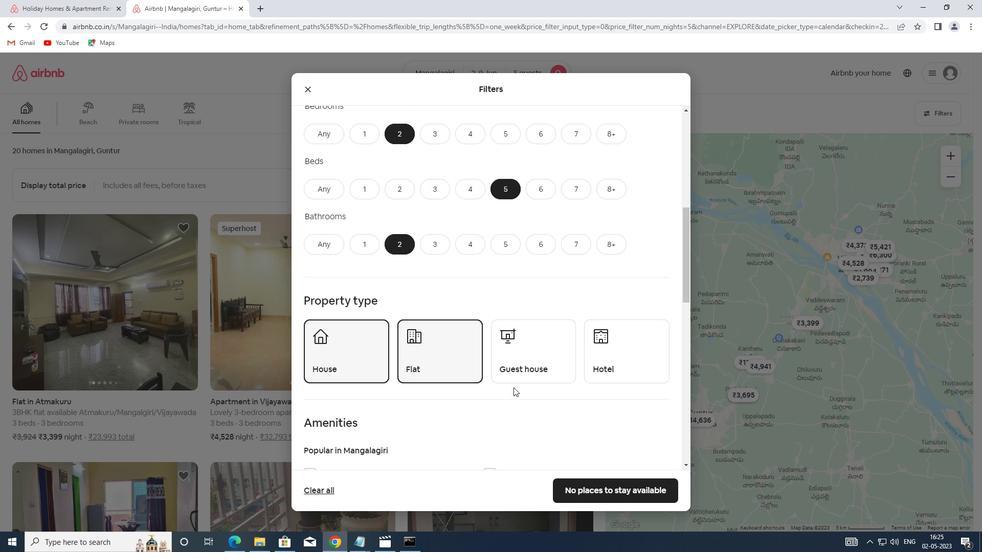 
Action: Mouse pressed left at (531, 372)
Screenshot: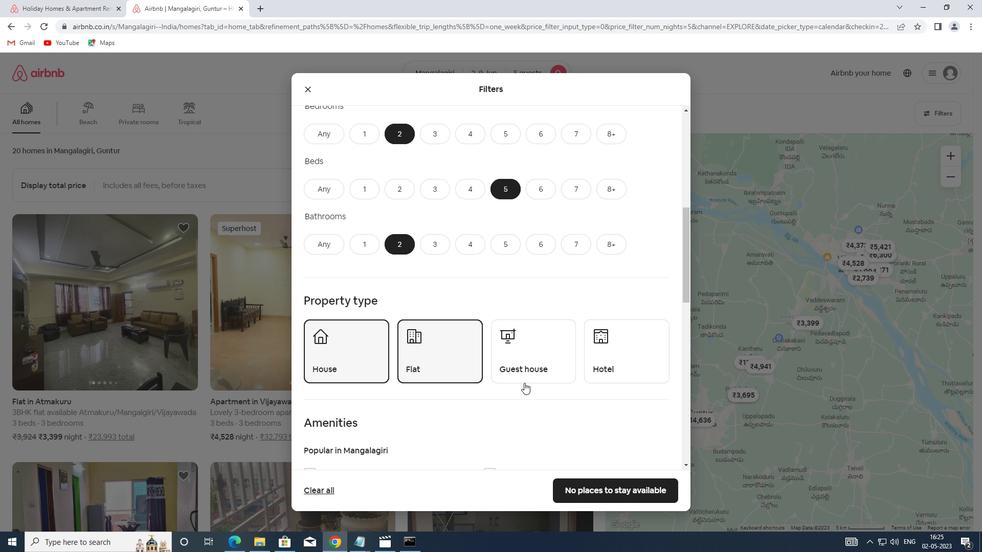 
Action: Mouse moved to (601, 361)
Screenshot: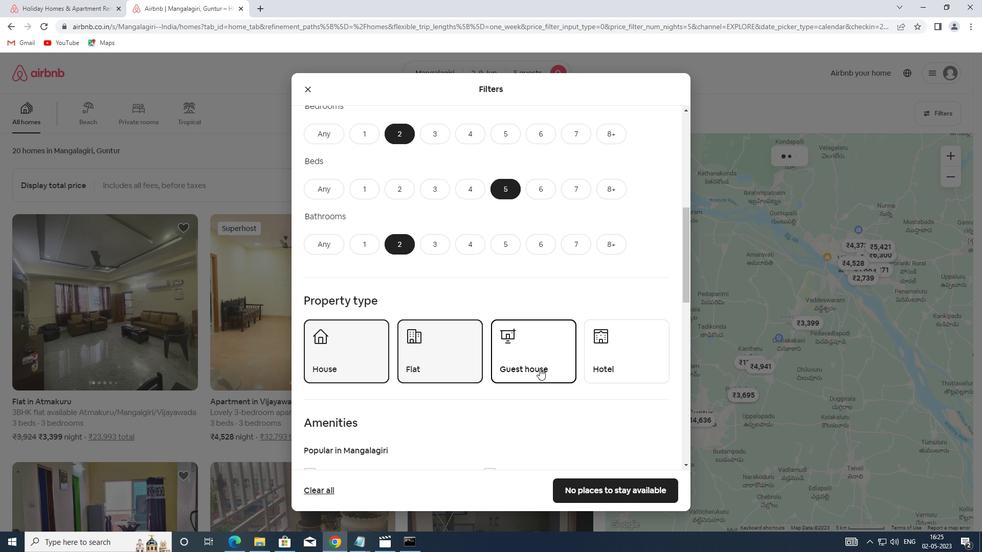 
Action: Mouse pressed left at (601, 361)
Screenshot: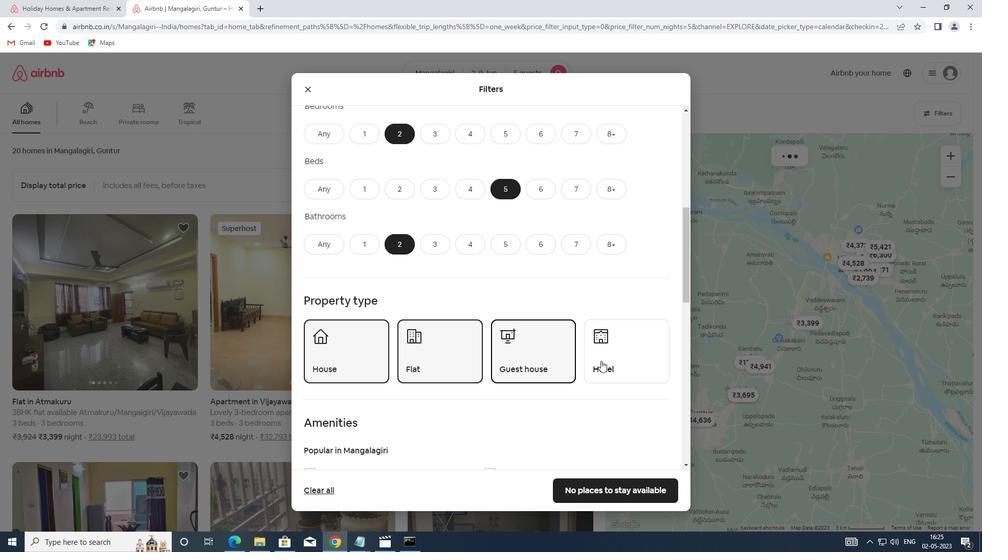 
Action: Mouse moved to (558, 350)
Screenshot: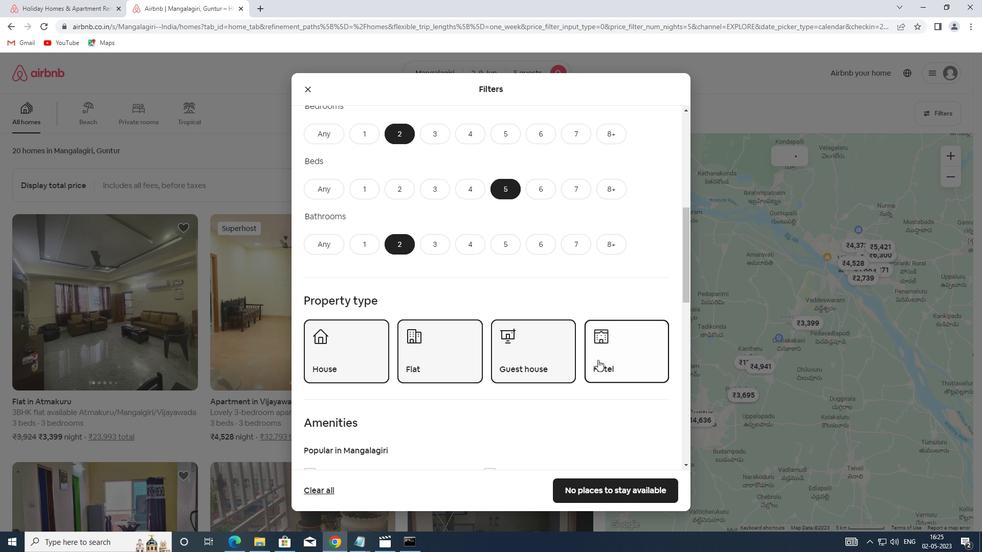 
Action: Mouse scrolled (558, 349) with delta (0, 0)
Screenshot: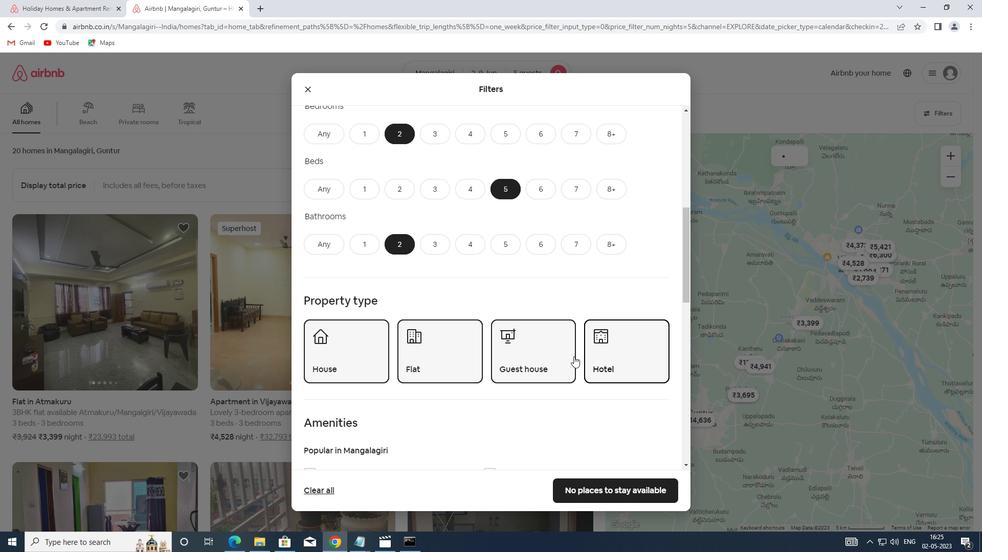 
Action: Mouse scrolled (558, 349) with delta (0, 0)
Screenshot: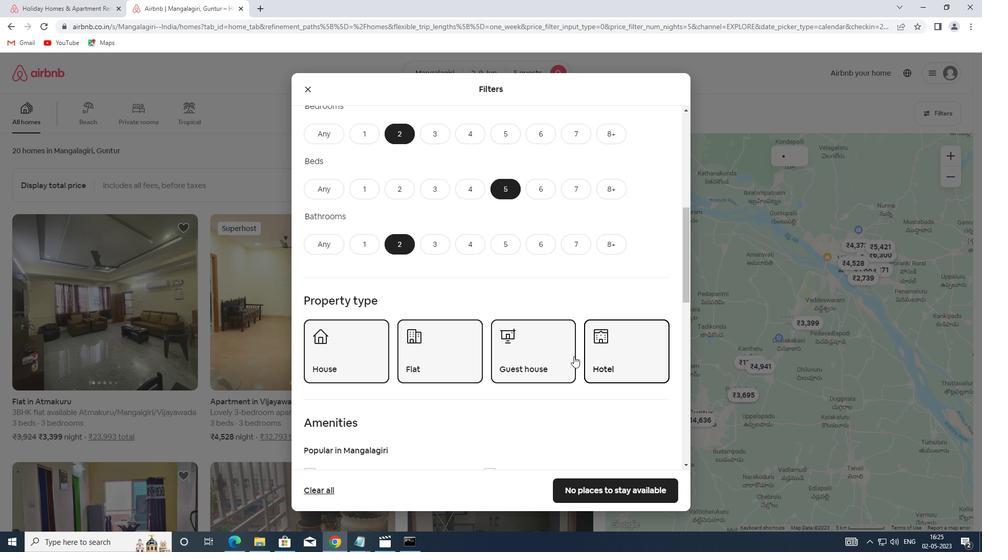 
Action: Mouse scrolled (558, 349) with delta (0, 0)
Screenshot: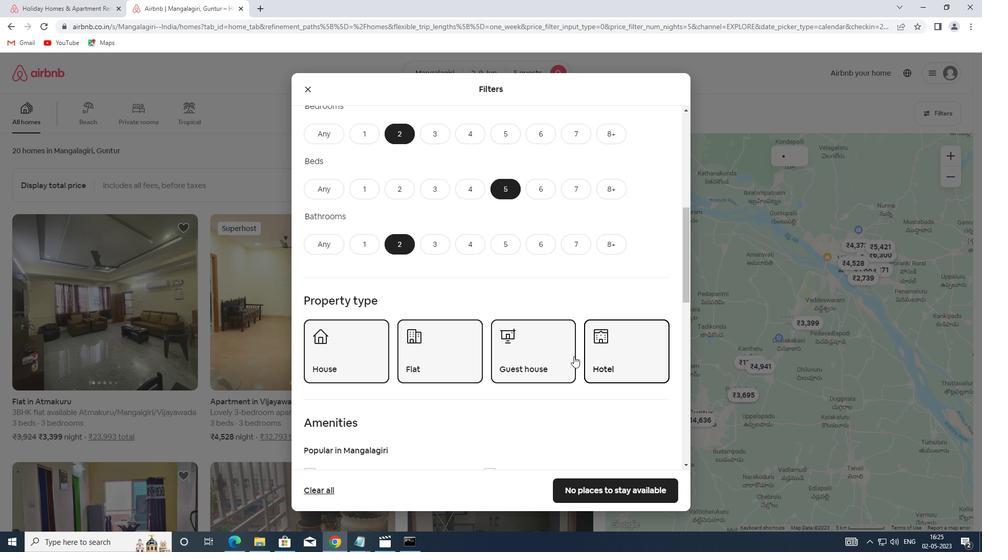 
Action: Mouse scrolled (558, 349) with delta (0, 0)
Screenshot: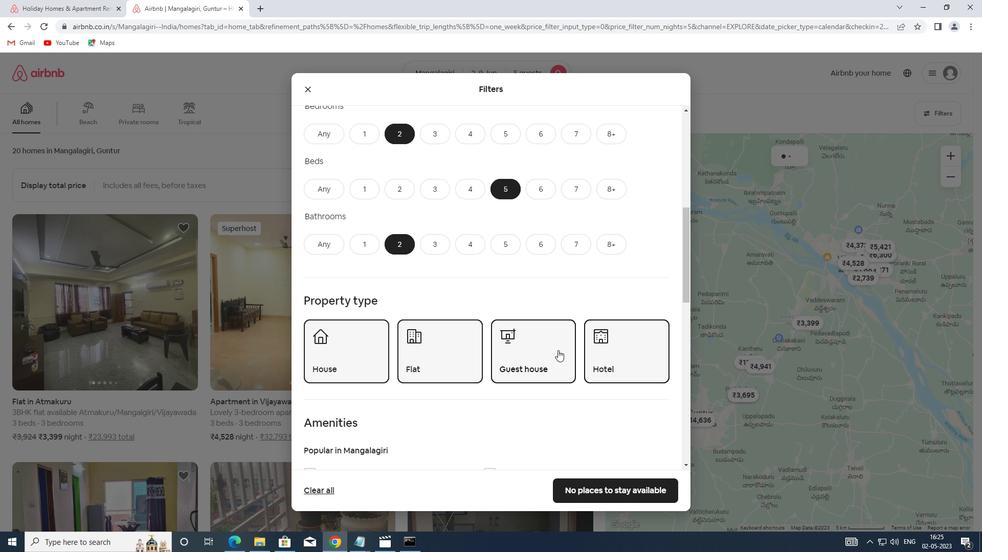 
Action: Mouse scrolled (558, 349) with delta (0, 0)
Screenshot: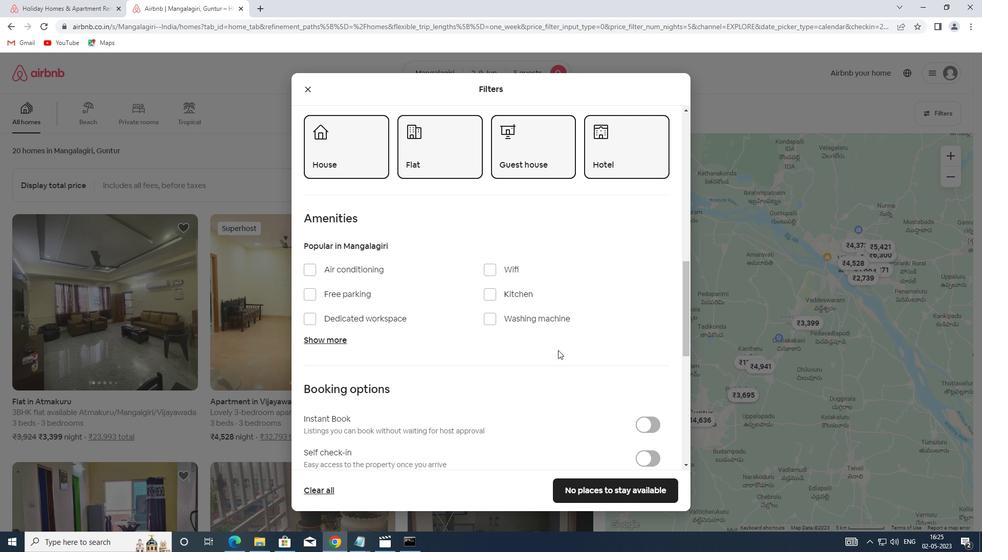 
Action: Mouse scrolled (558, 349) with delta (0, 0)
Screenshot: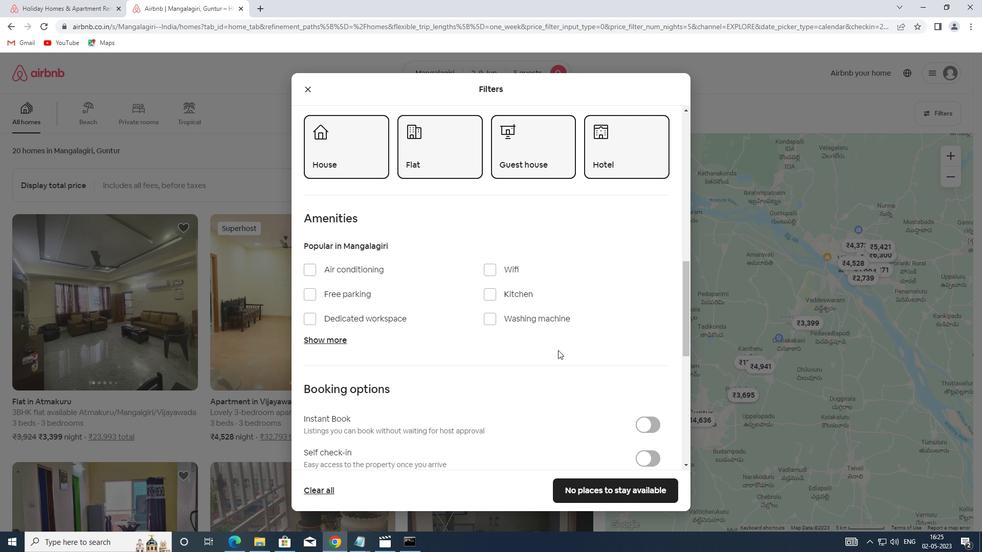 
Action: Mouse scrolled (558, 349) with delta (0, 0)
Screenshot: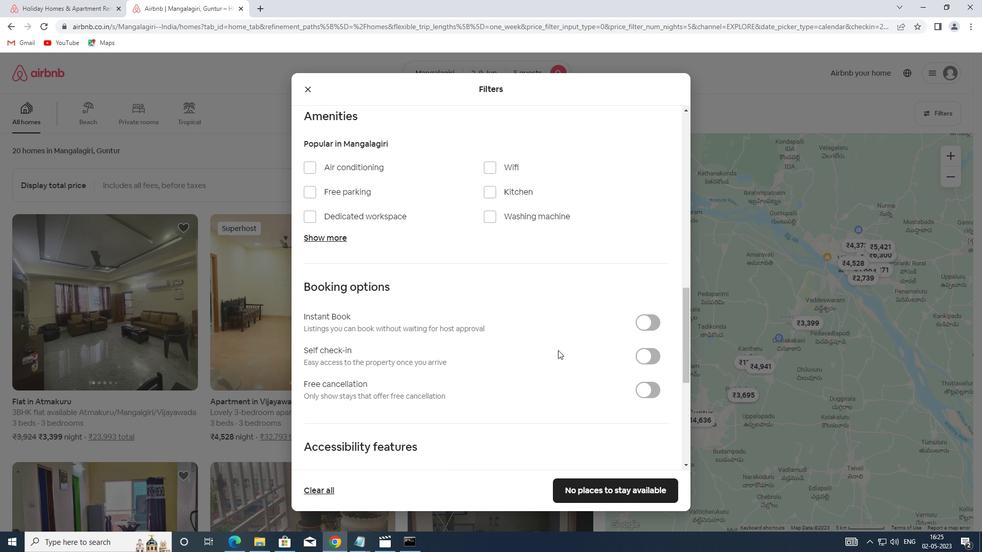 
Action: Mouse moved to (644, 297)
Screenshot: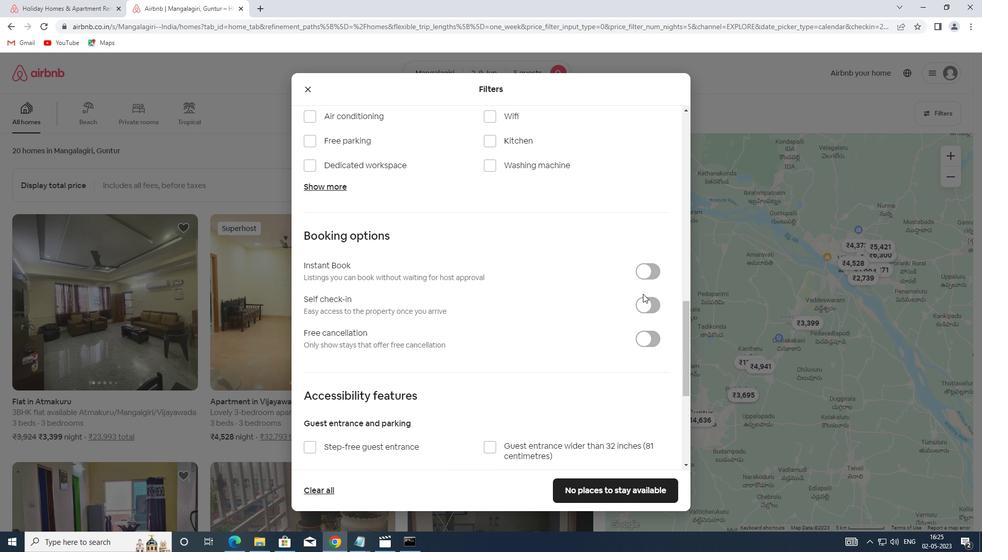 
Action: Mouse pressed left at (644, 297)
Screenshot: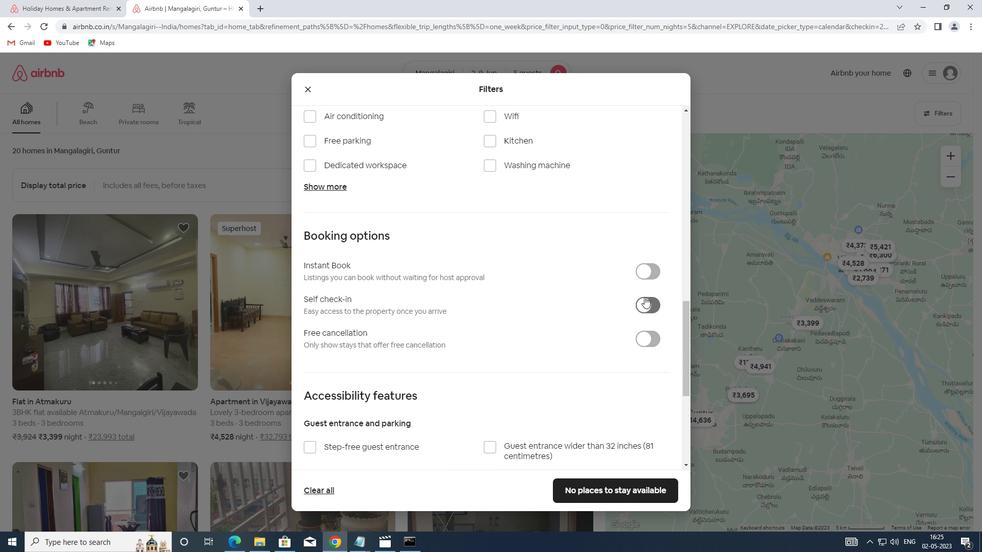 
Action: Mouse moved to (533, 291)
Screenshot: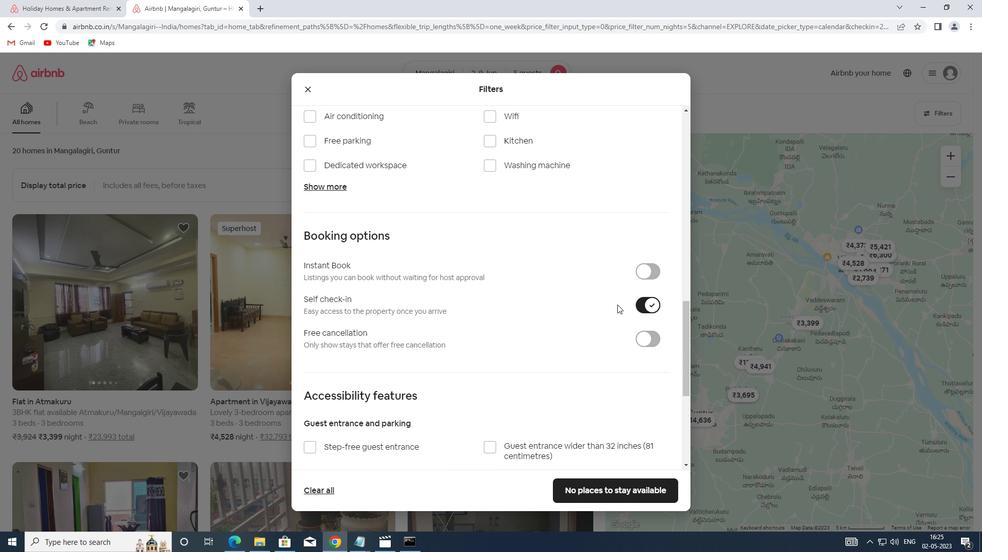 
Action: Mouse scrolled (533, 290) with delta (0, 0)
Screenshot: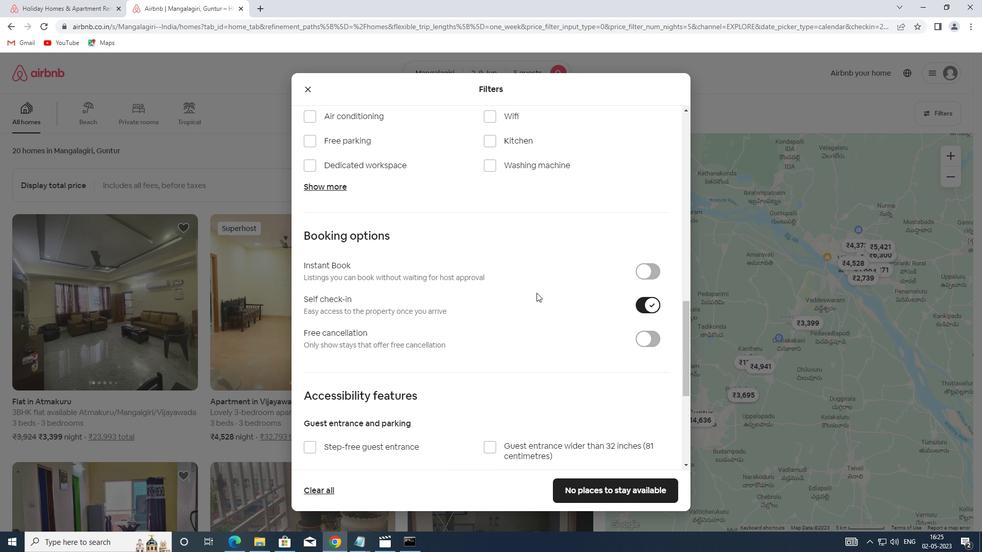 
Action: Mouse scrolled (533, 290) with delta (0, 0)
Screenshot: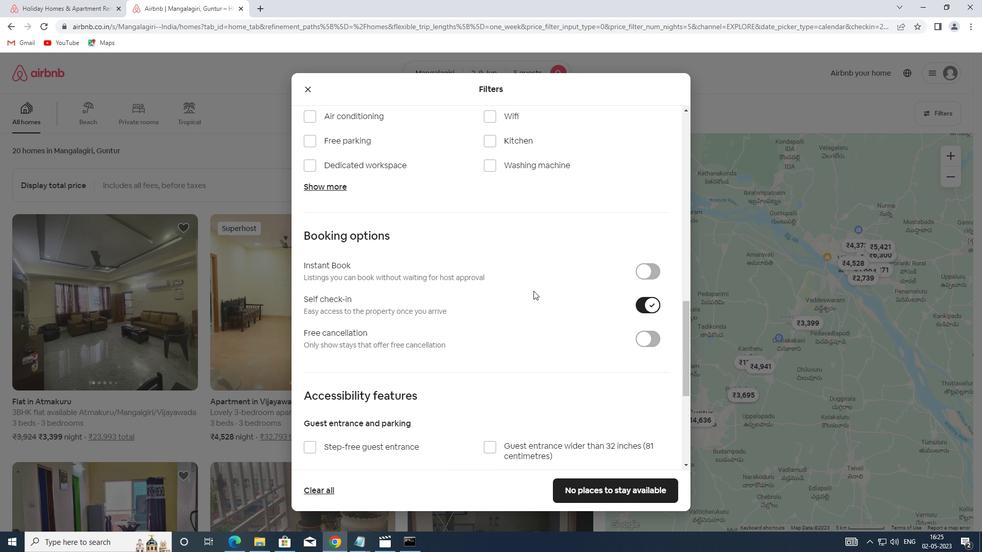 
Action: Mouse scrolled (533, 290) with delta (0, 0)
Screenshot: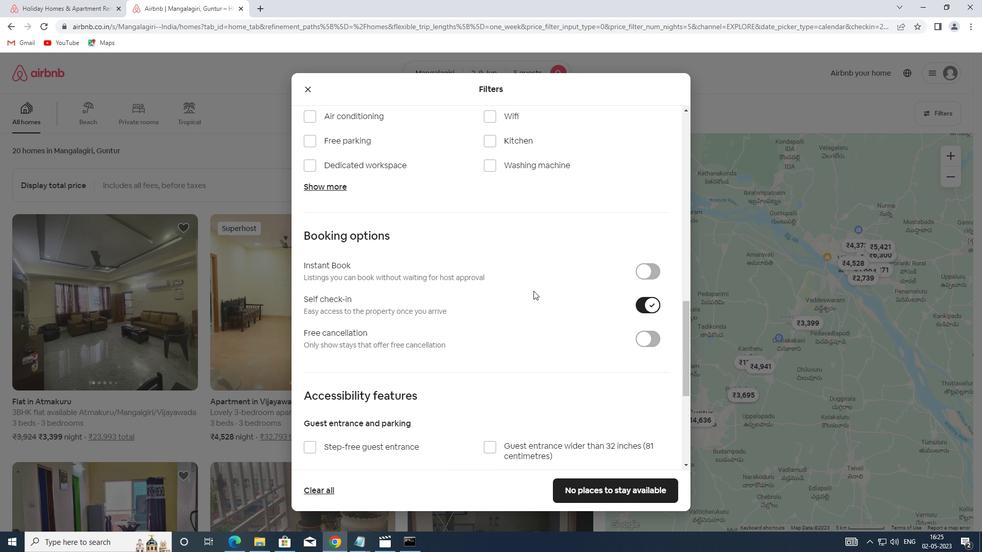 
Action: Mouse moved to (507, 279)
Screenshot: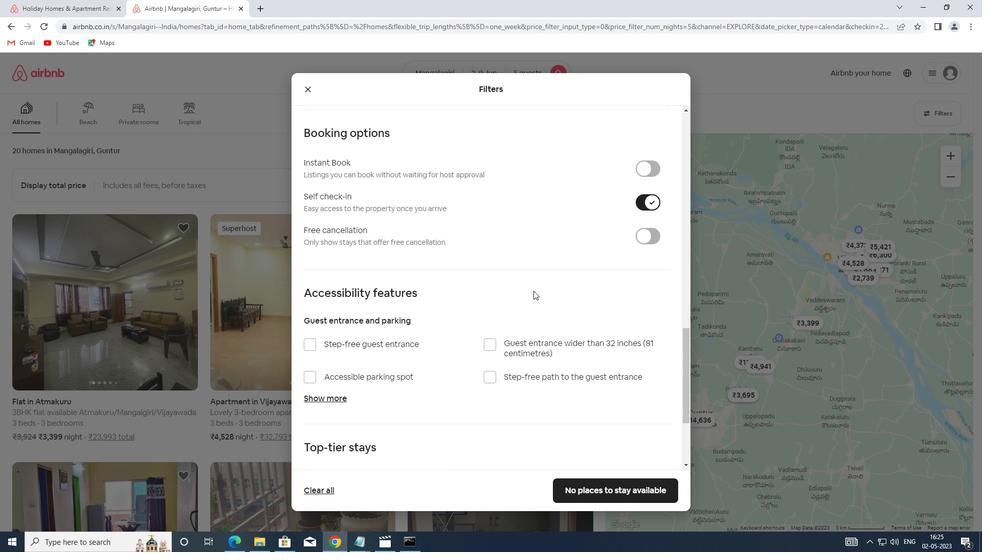 
Action: Mouse scrolled (507, 279) with delta (0, 0)
Screenshot: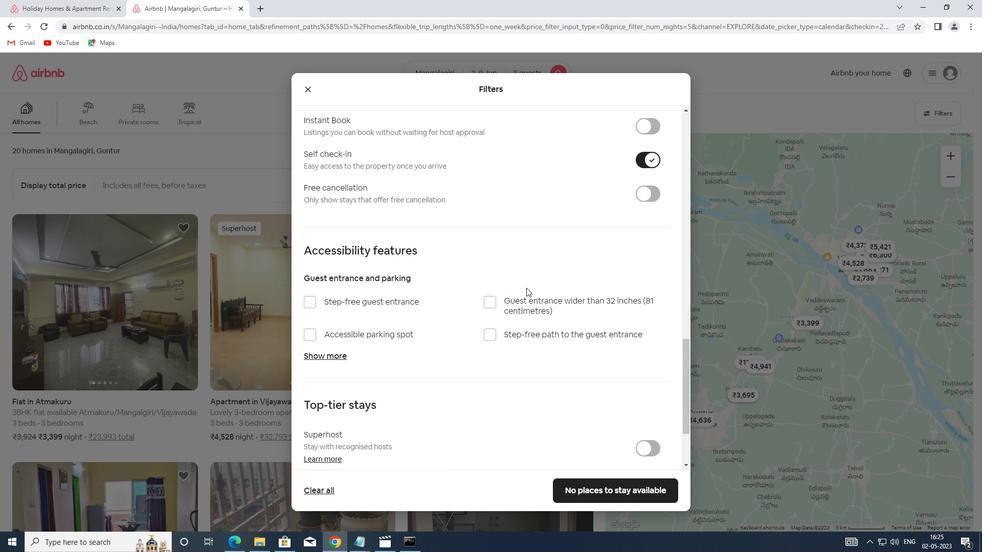 
Action: Mouse scrolled (507, 279) with delta (0, 0)
Screenshot: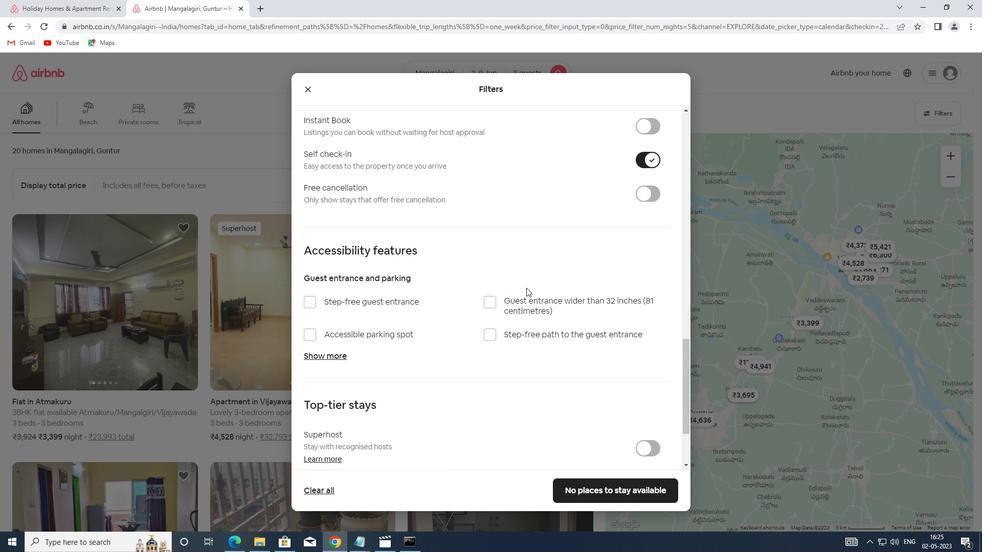 
Action: Mouse scrolled (507, 279) with delta (0, 0)
Screenshot: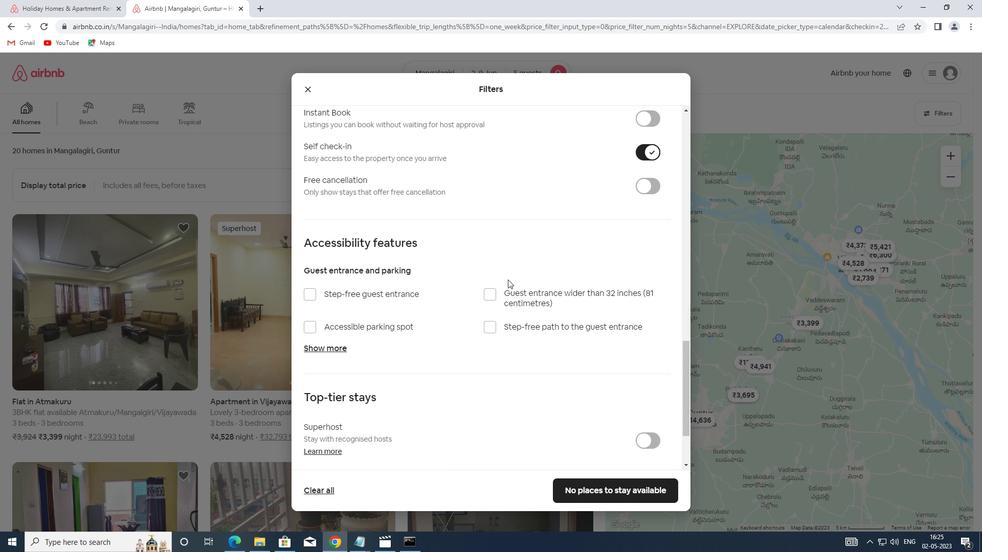 
Action: Mouse moved to (340, 334)
Screenshot: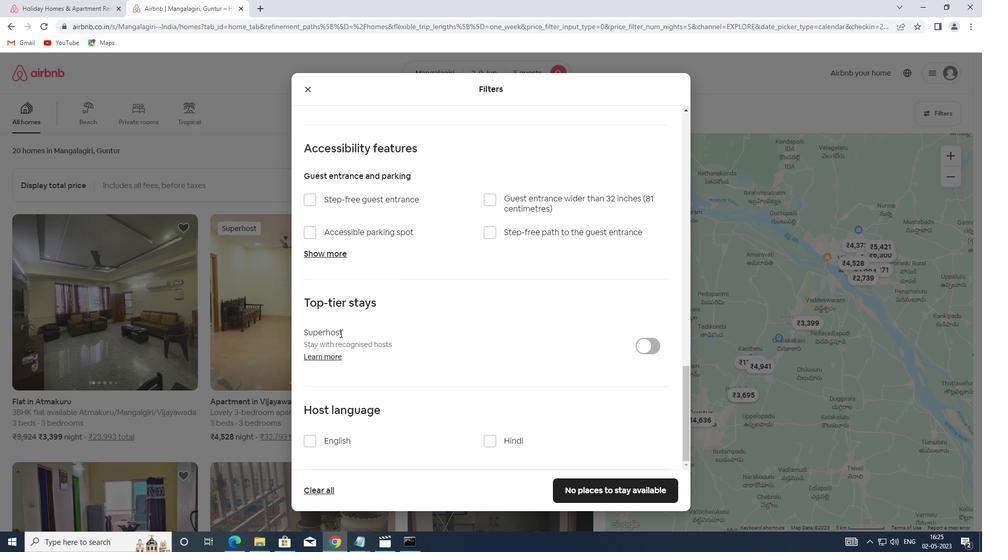 
Action: Mouse scrolled (340, 334) with delta (0, 0)
Screenshot: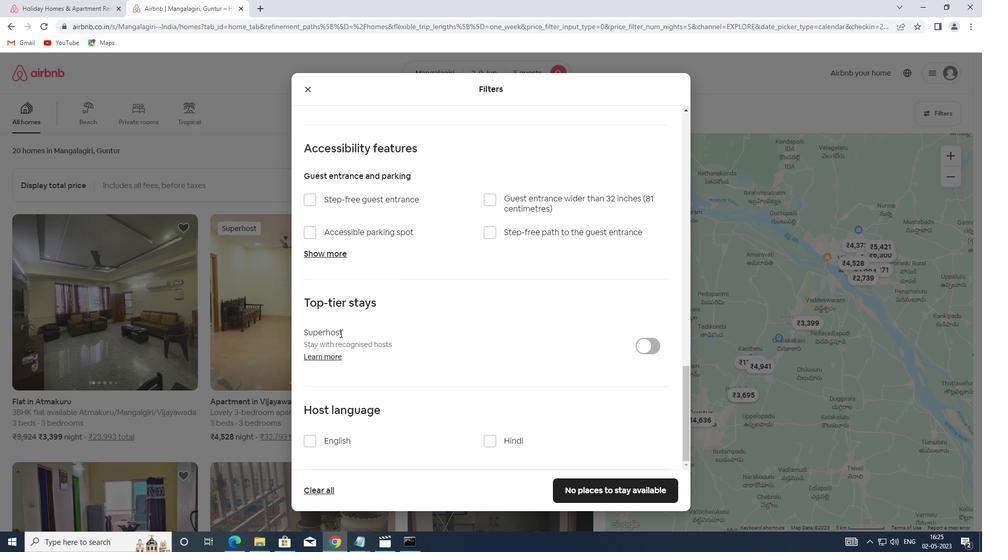 
Action: Mouse moved to (340, 335)
Screenshot: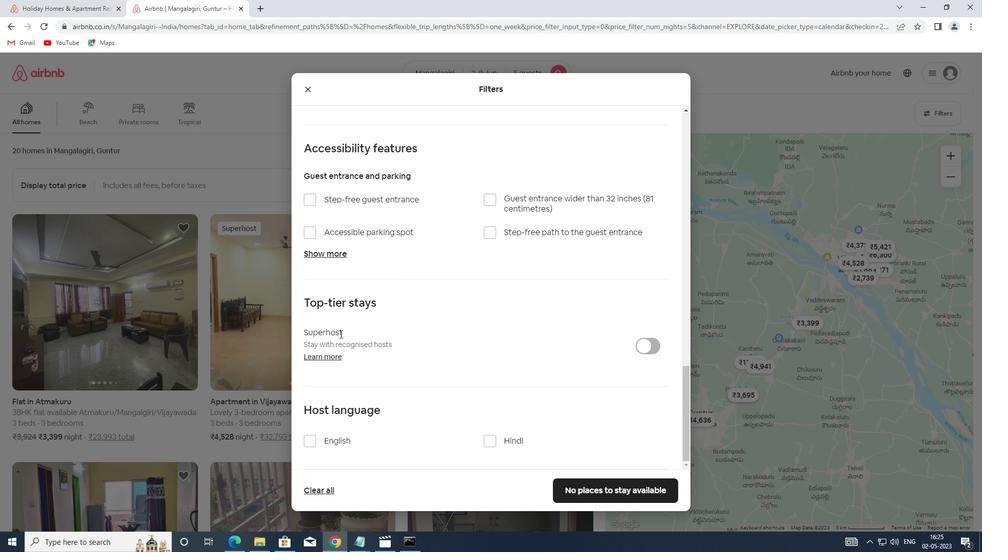 
Action: Mouse scrolled (340, 335) with delta (0, 0)
Screenshot: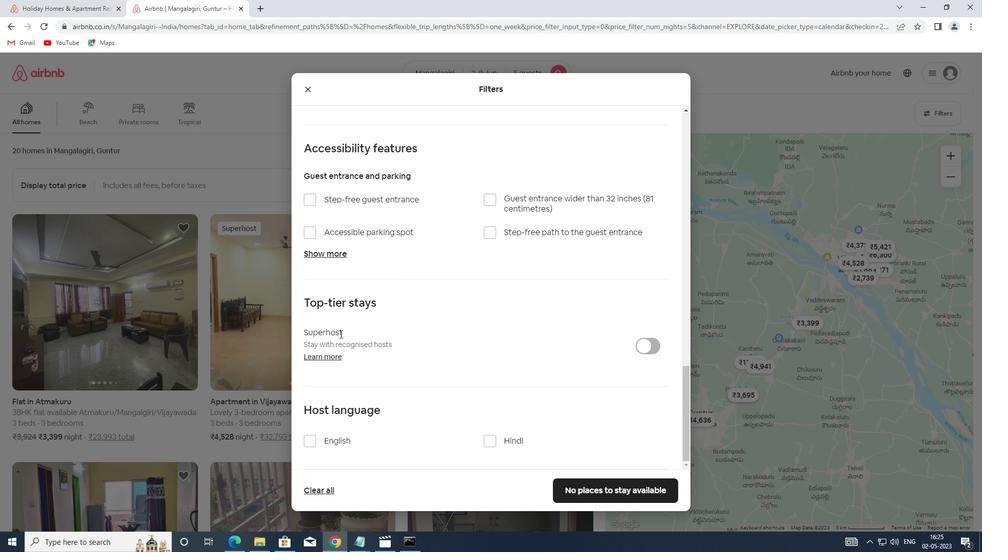 
Action: Mouse scrolled (340, 335) with delta (0, 0)
Screenshot: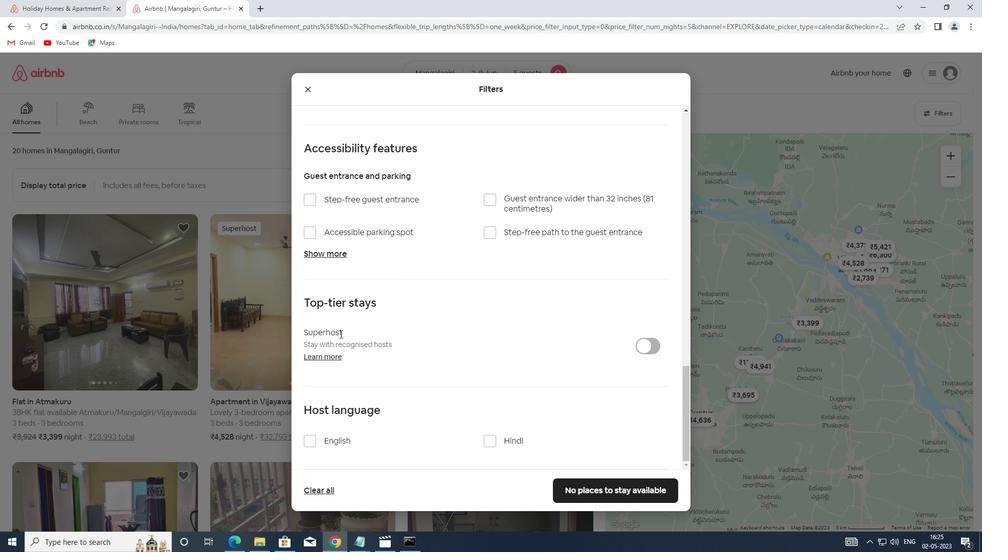 
Action: Mouse moved to (316, 442)
Screenshot: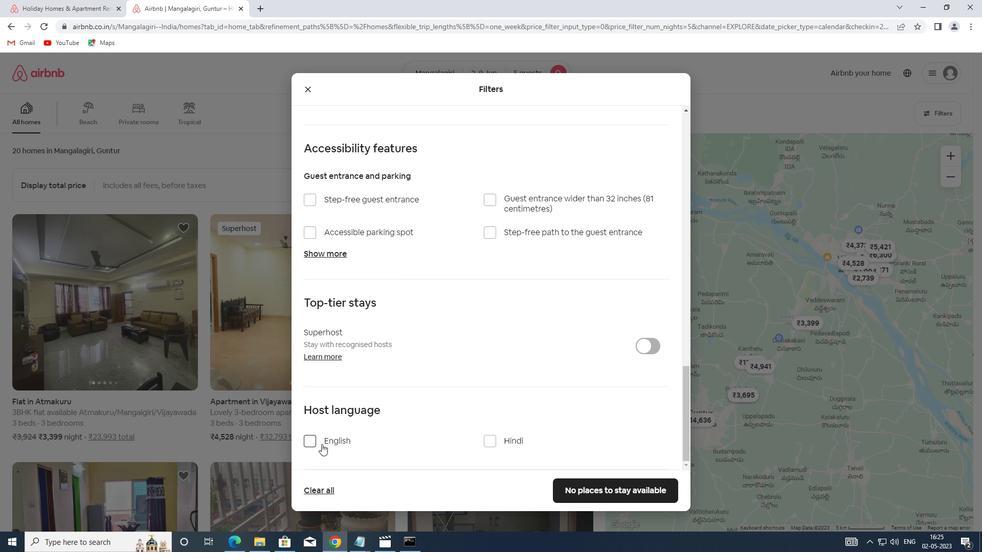 
Action: Mouse pressed left at (316, 442)
Screenshot: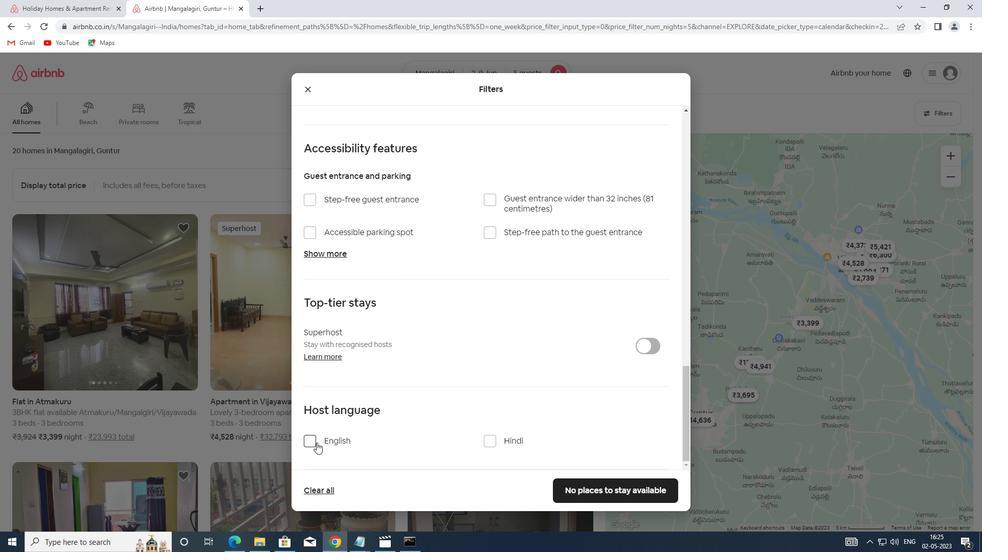 
Action: Mouse pressed right at (316, 442)
Screenshot: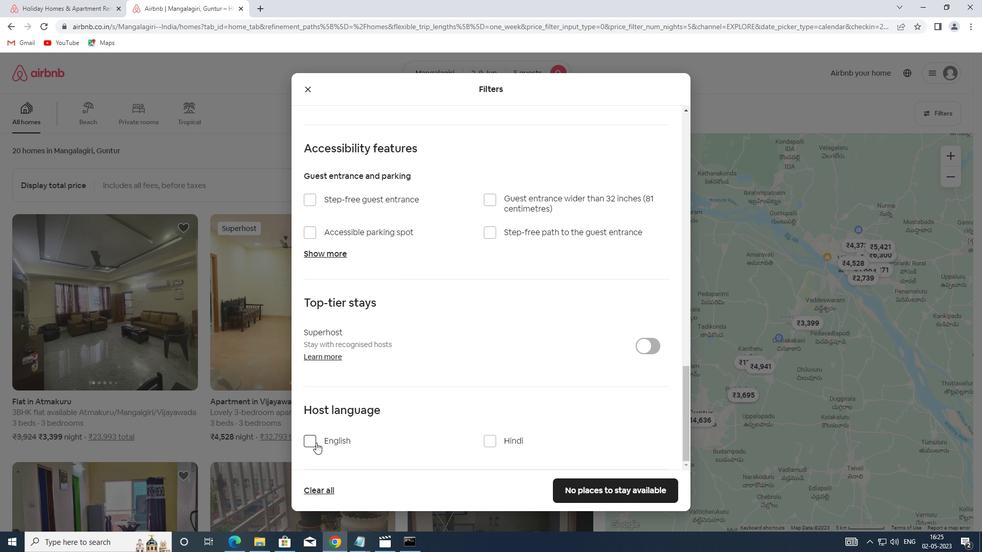 
Action: Mouse moved to (309, 440)
Screenshot: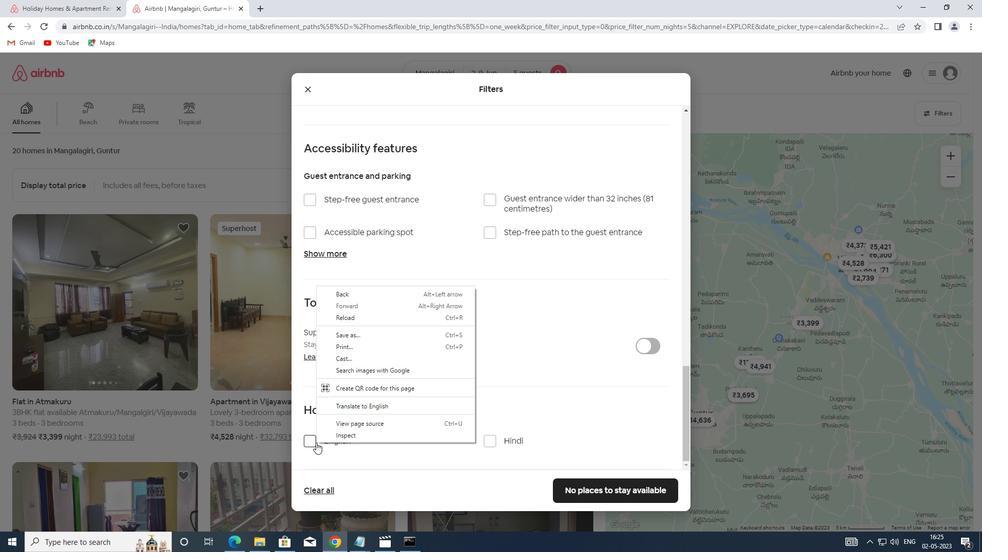 
Action: Mouse pressed left at (309, 440)
Screenshot: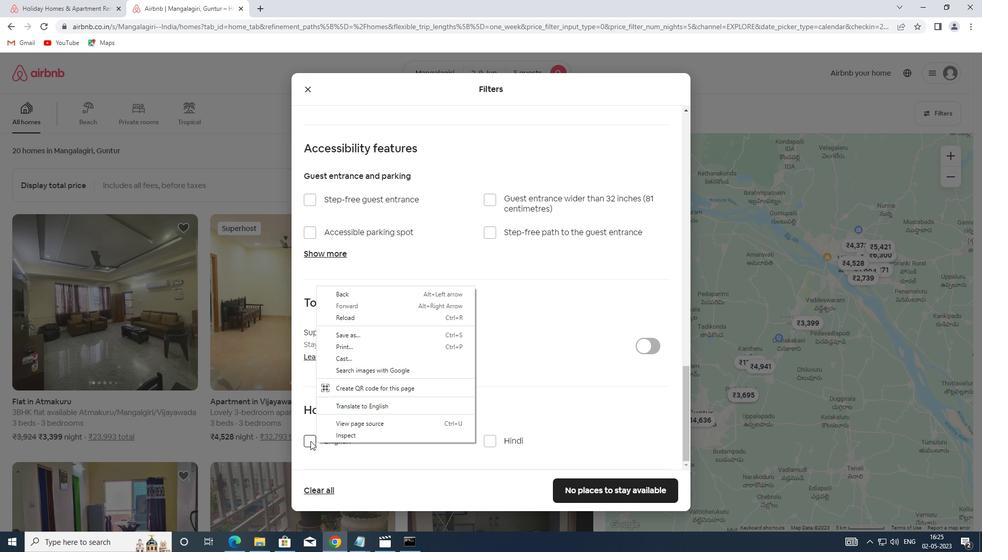 
Action: Mouse moved to (588, 488)
Screenshot: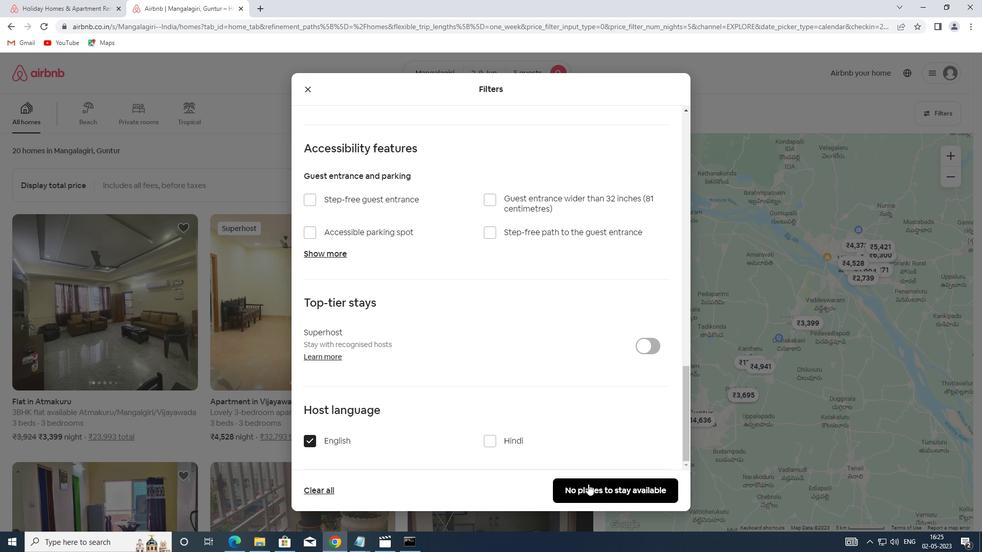 
Action: Mouse pressed left at (588, 488)
Screenshot: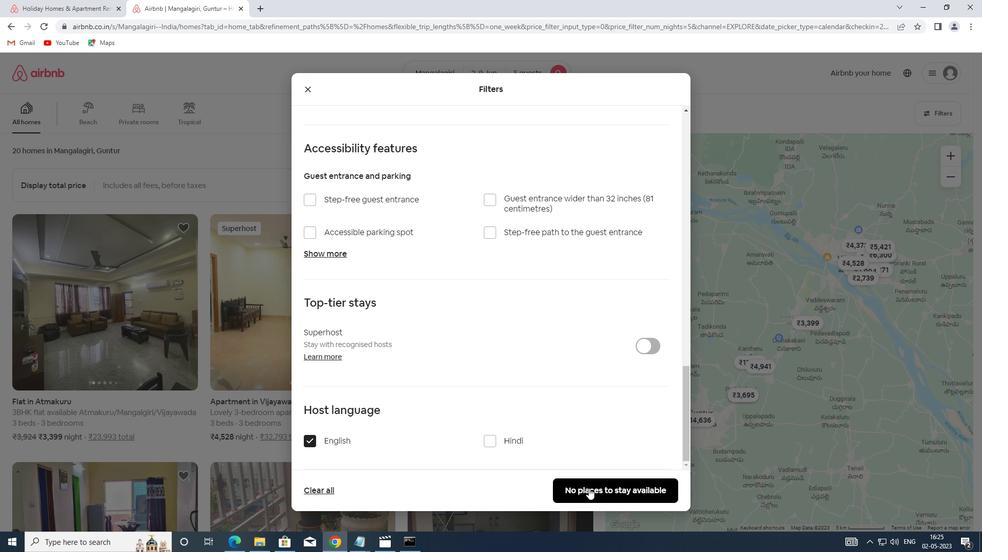 
